 Task: Sort the pending tickets, group by Requester in ascending order.
Action: Mouse moved to (171, 393)
Screenshot: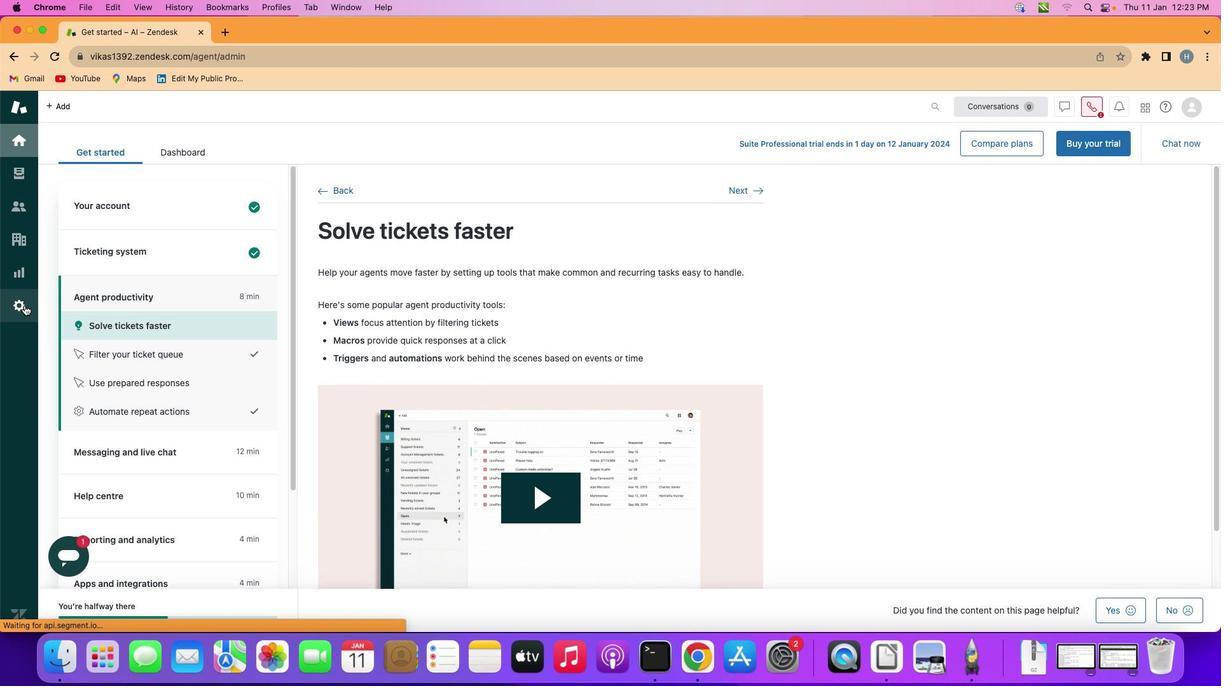 
Action: Mouse pressed left at (171, 393)
Screenshot: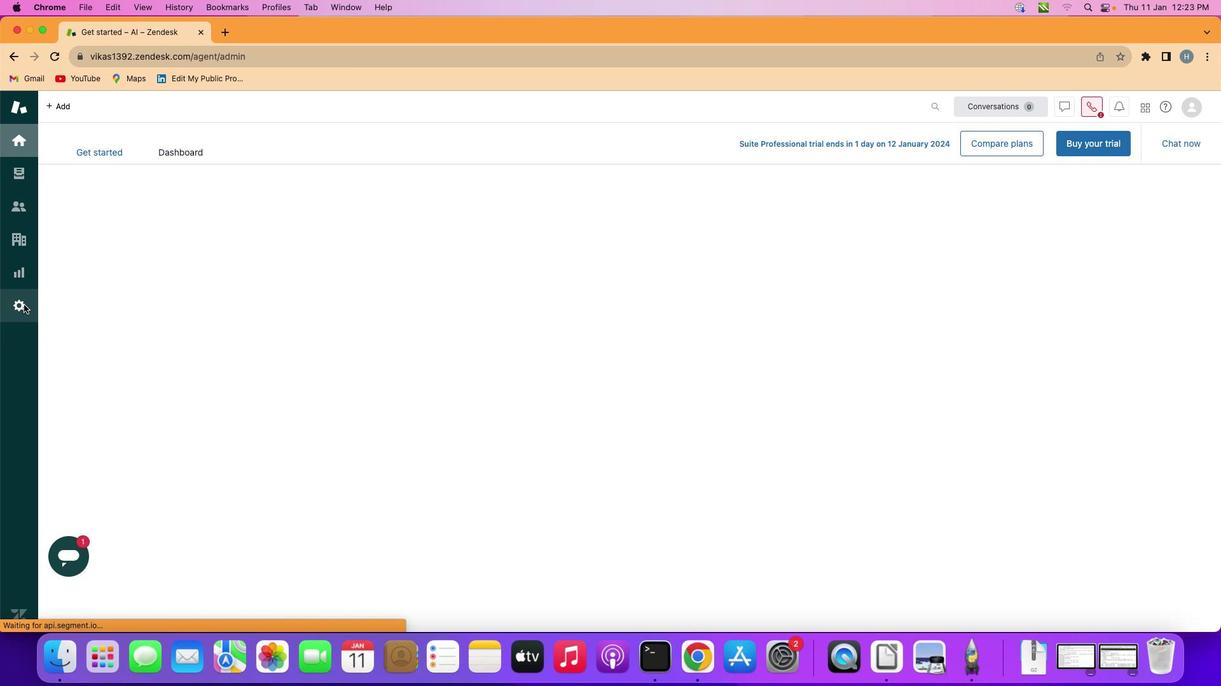
Action: Mouse moved to (371, 453)
Screenshot: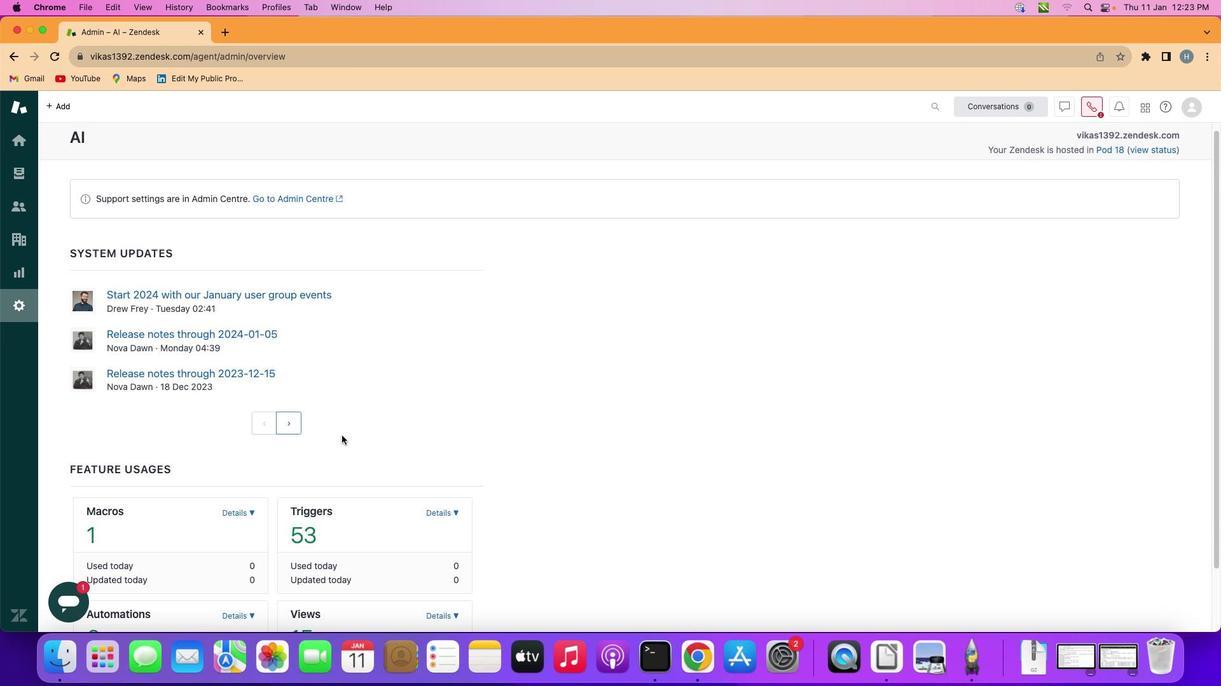 
Action: Mouse scrolled (371, 453) with delta (155, 252)
Screenshot: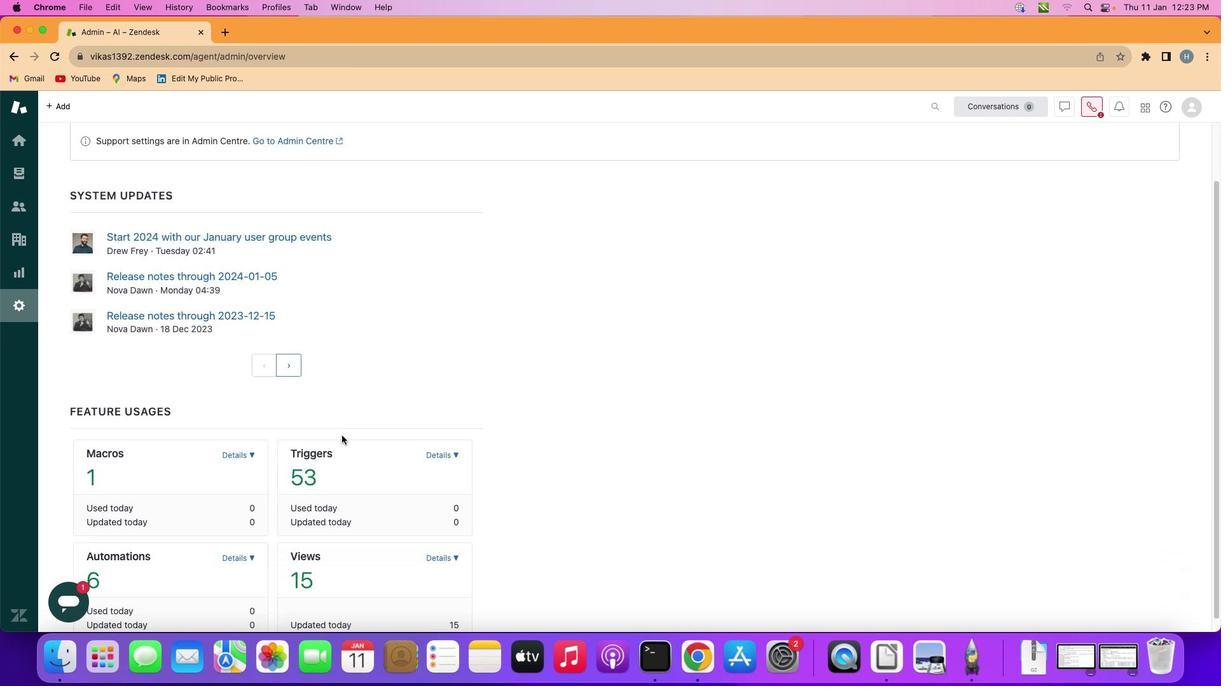 
Action: Mouse scrolled (371, 453) with delta (155, 252)
Screenshot: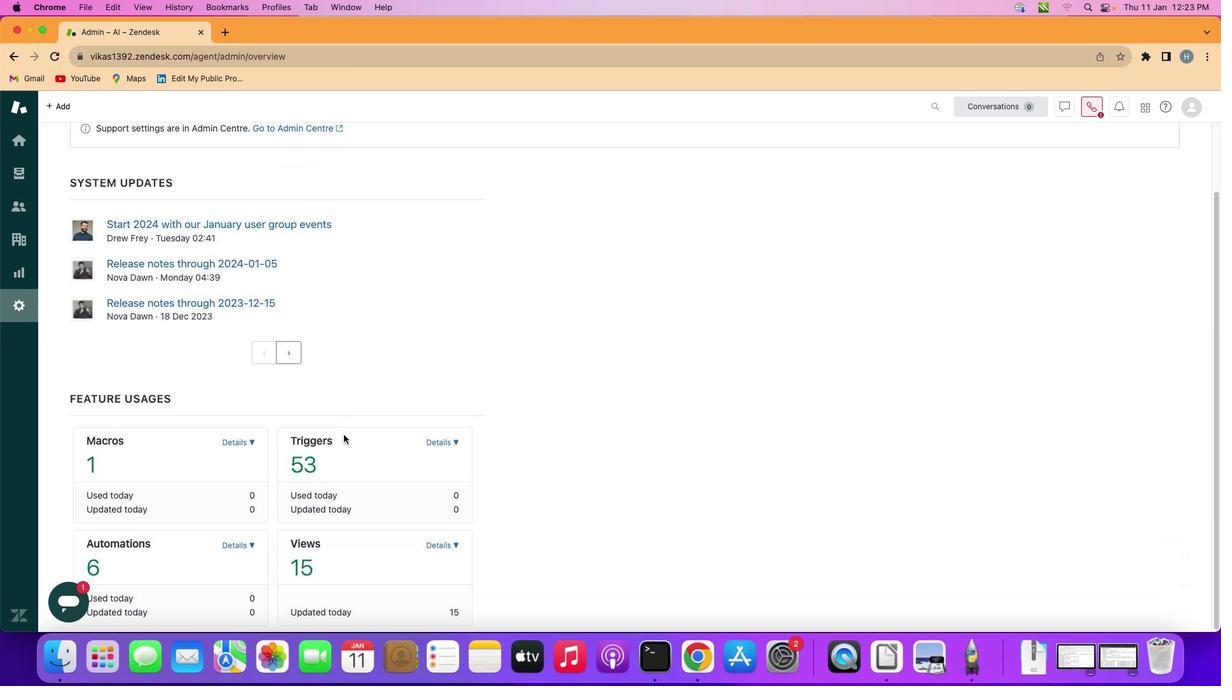 
Action: Mouse scrolled (371, 453) with delta (155, 251)
Screenshot: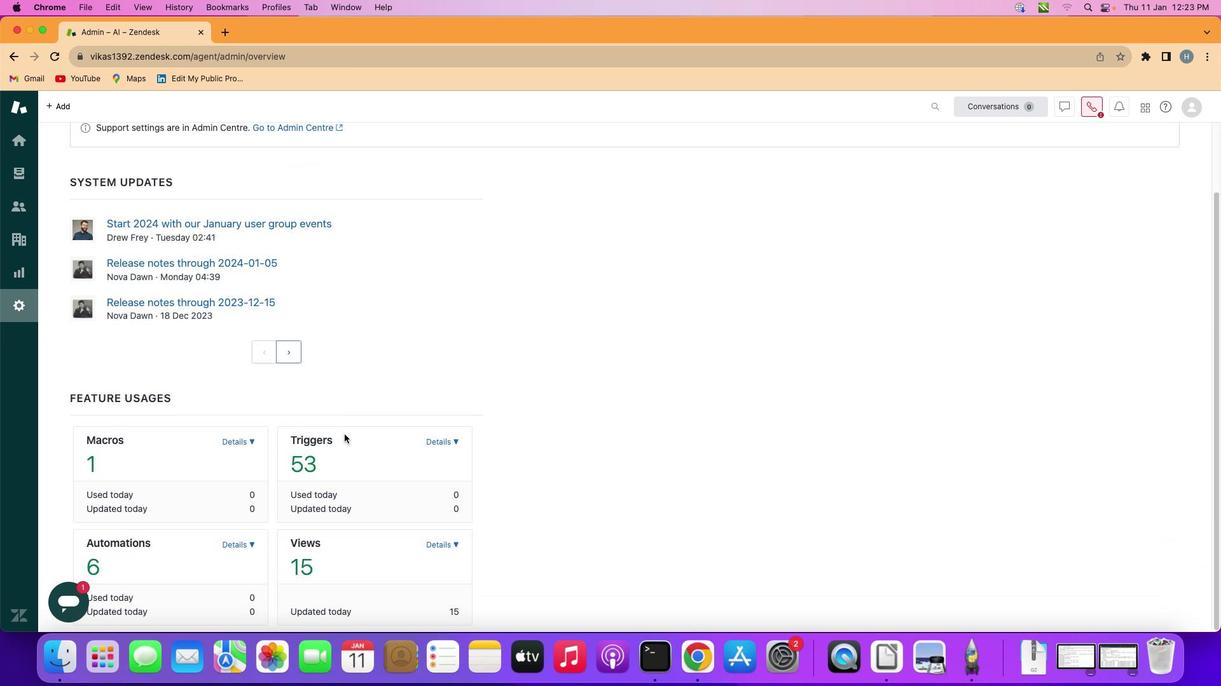 
Action: Mouse scrolled (371, 453) with delta (155, 251)
Screenshot: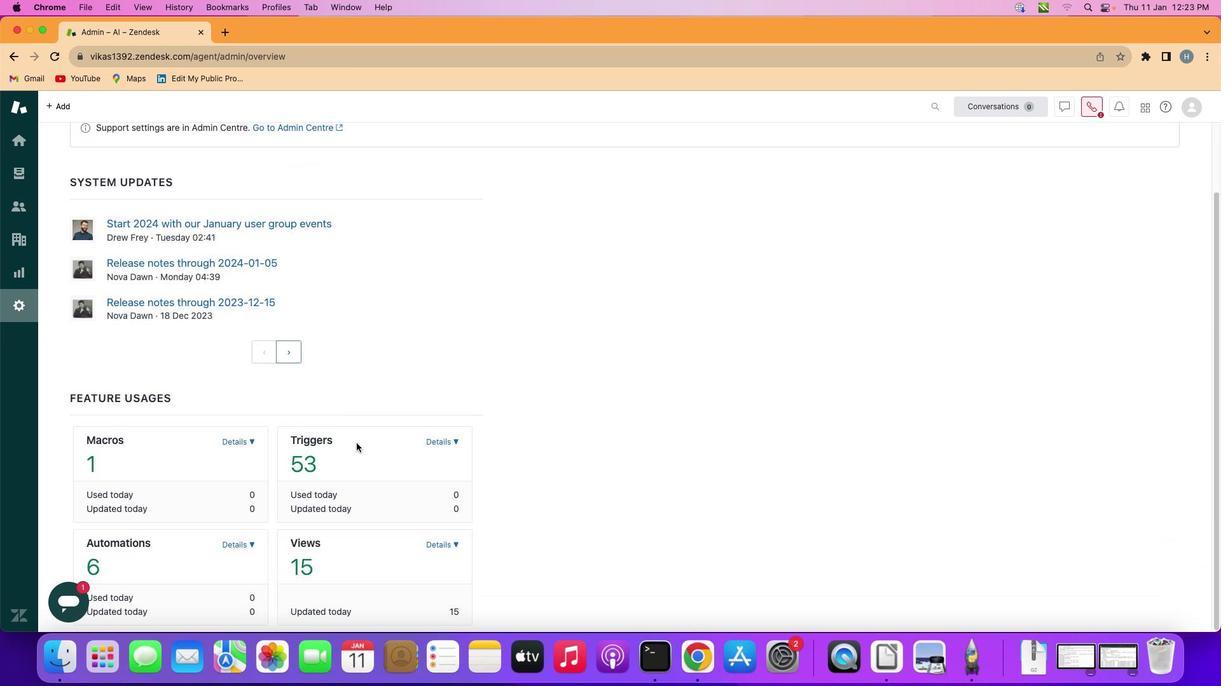 
Action: Mouse scrolled (371, 453) with delta (155, 251)
Screenshot: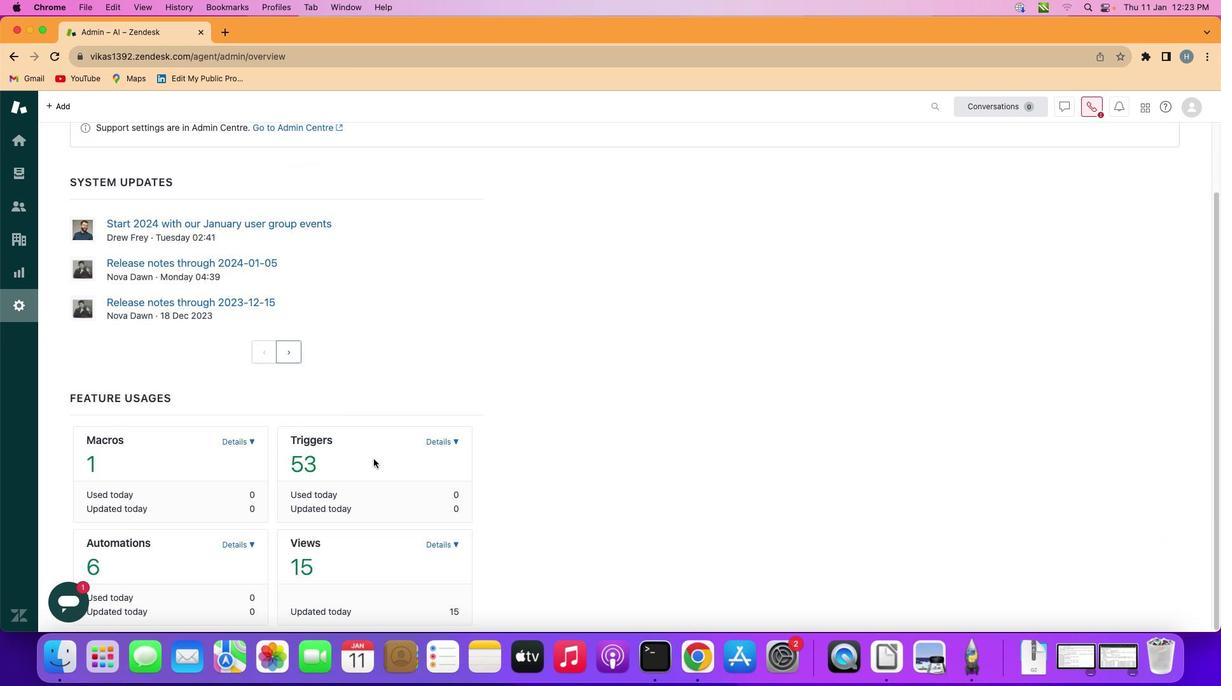 
Action: Mouse scrolled (371, 453) with delta (155, 251)
Screenshot: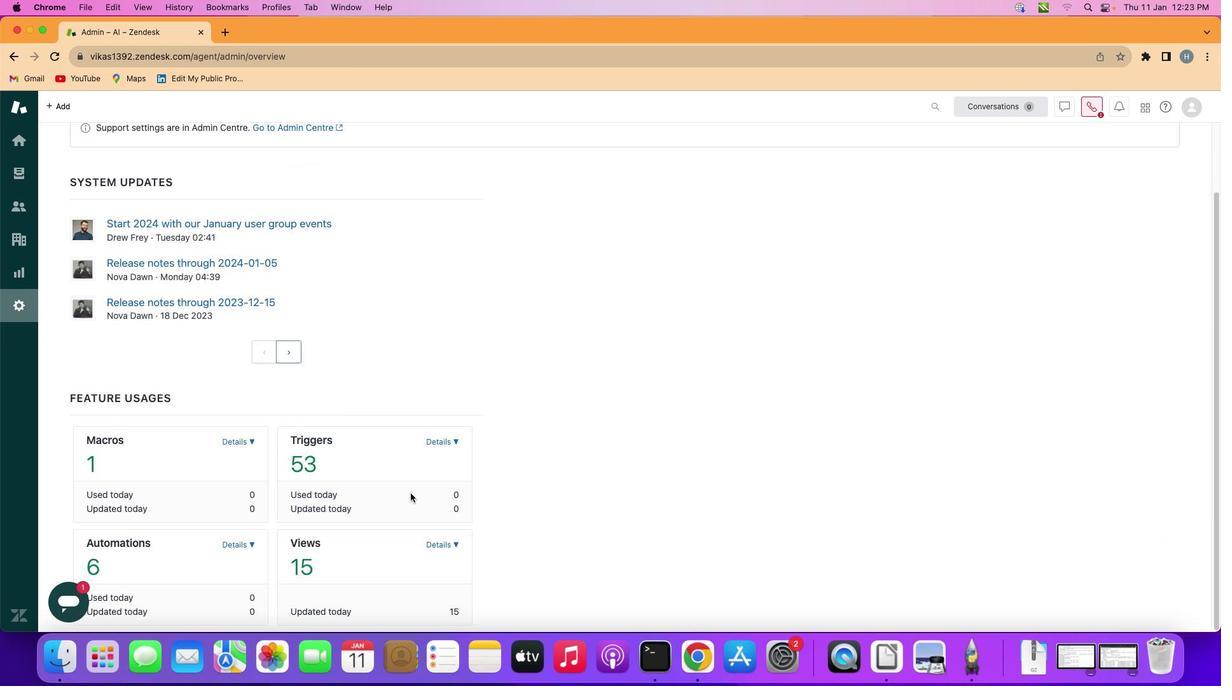 
Action: Mouse moved to (433, 504)
Screenshot: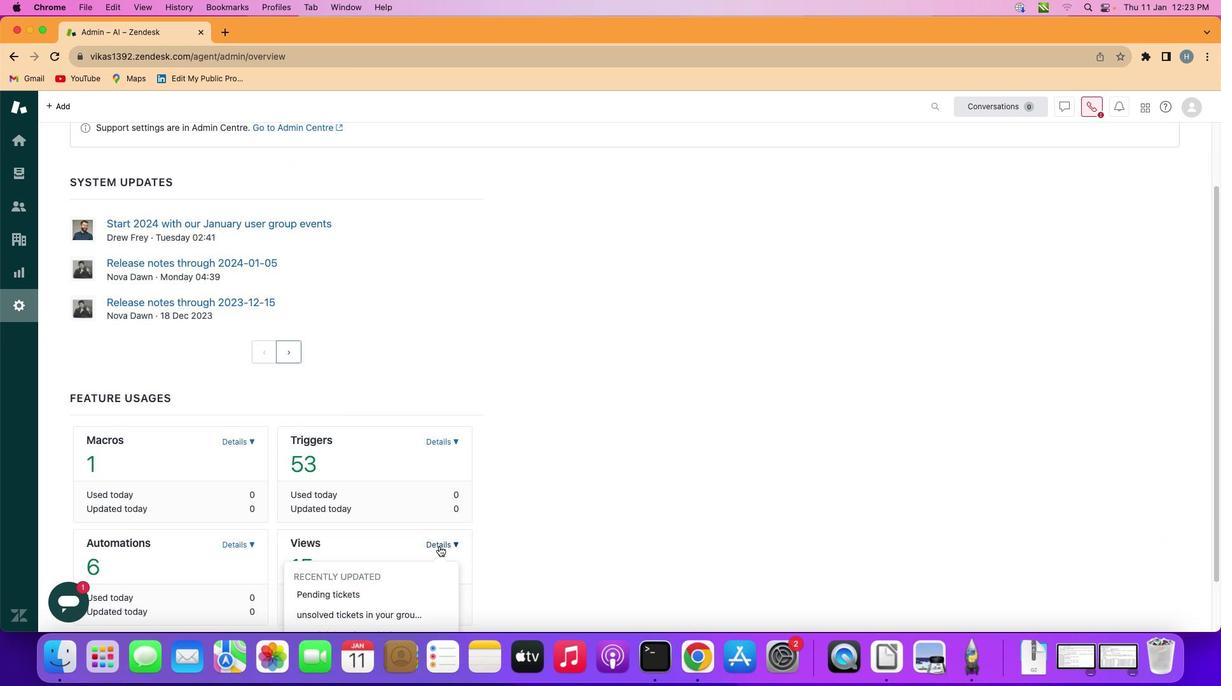 
Action: Mouse pressed left at (433, 504)
Screenshot: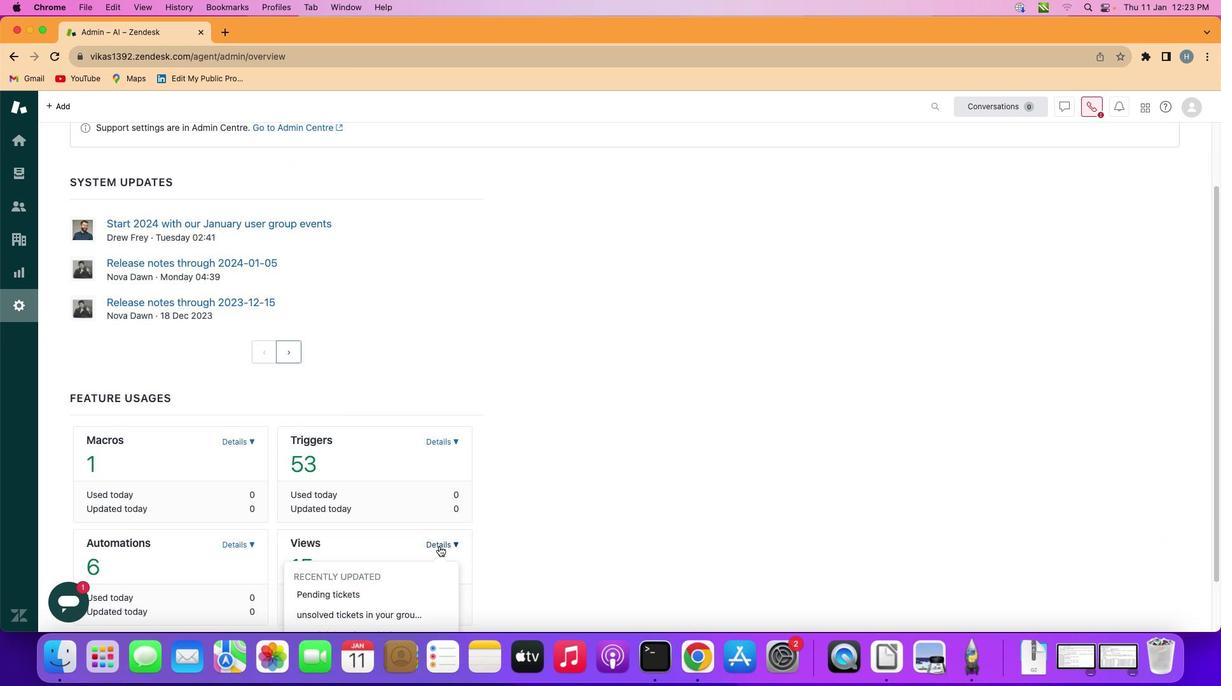 
Action: Mouse moved to (388, 526)
Screenshot: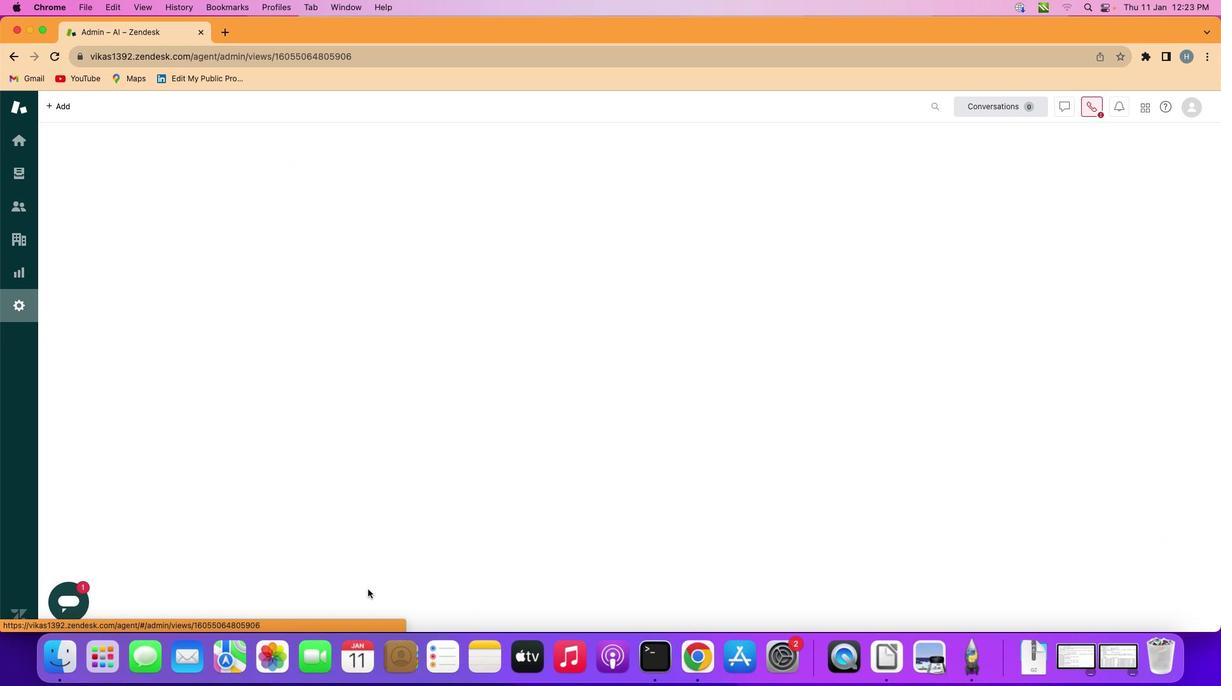 
Action: Mouse pressed left at (388, 526)
Screenshot: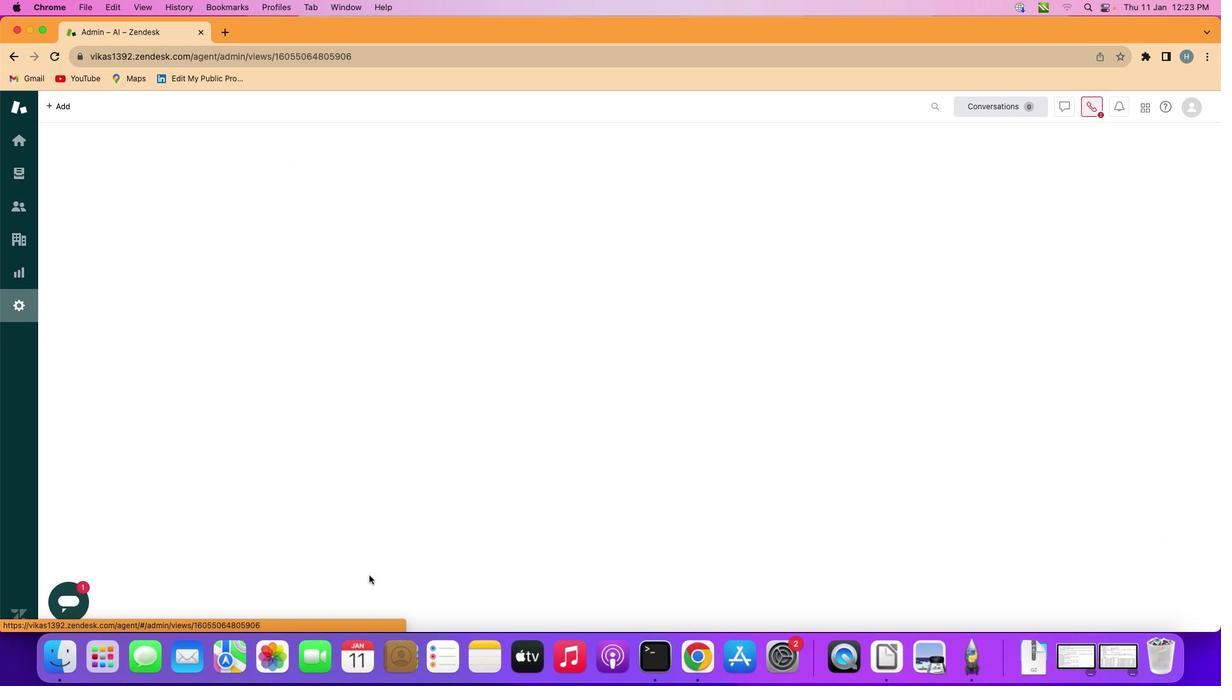 
Action: Mouse moved to (448, 444)
Screenshot: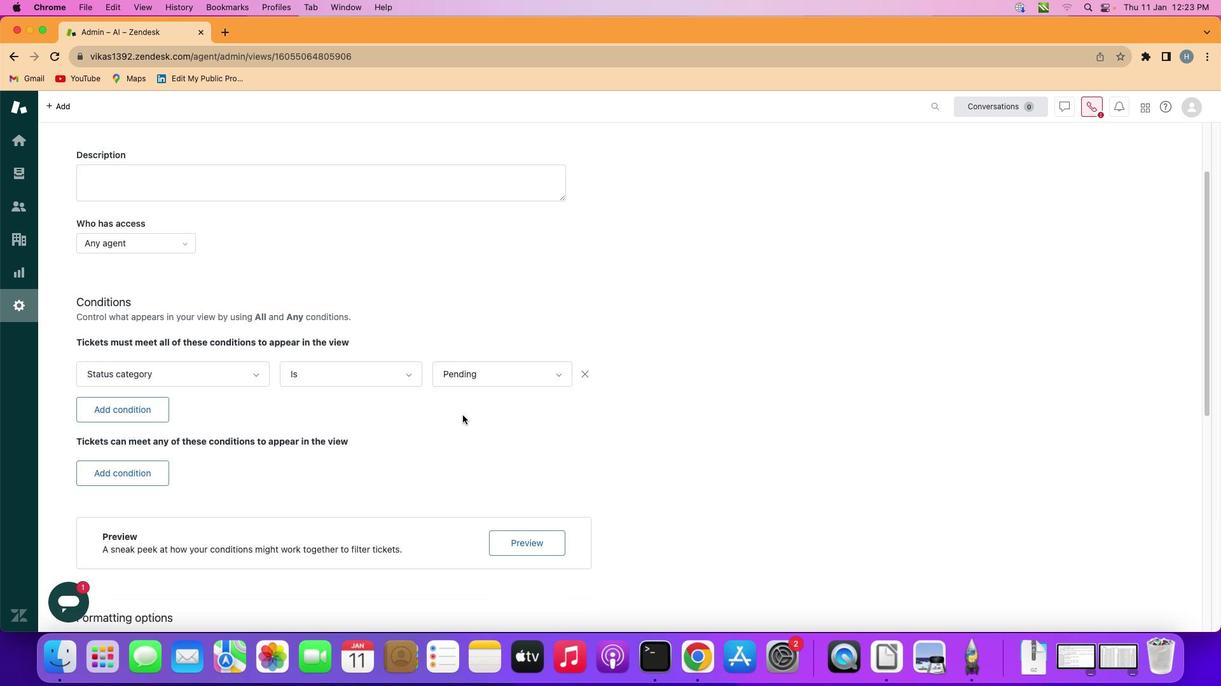 
Action: Mouse scrolled (448, 444) with delta (155, 252)
Screenshot: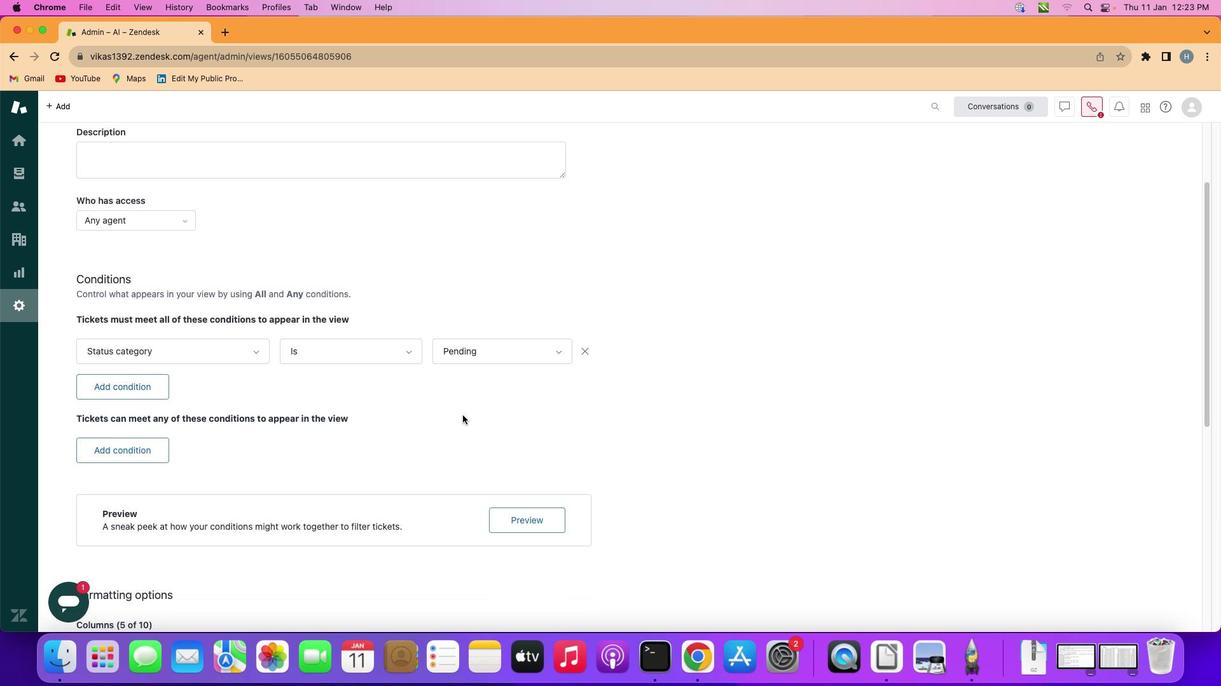 
Action: Mouse scrolled (448, 444) with delta (155, 252)
Screenshot: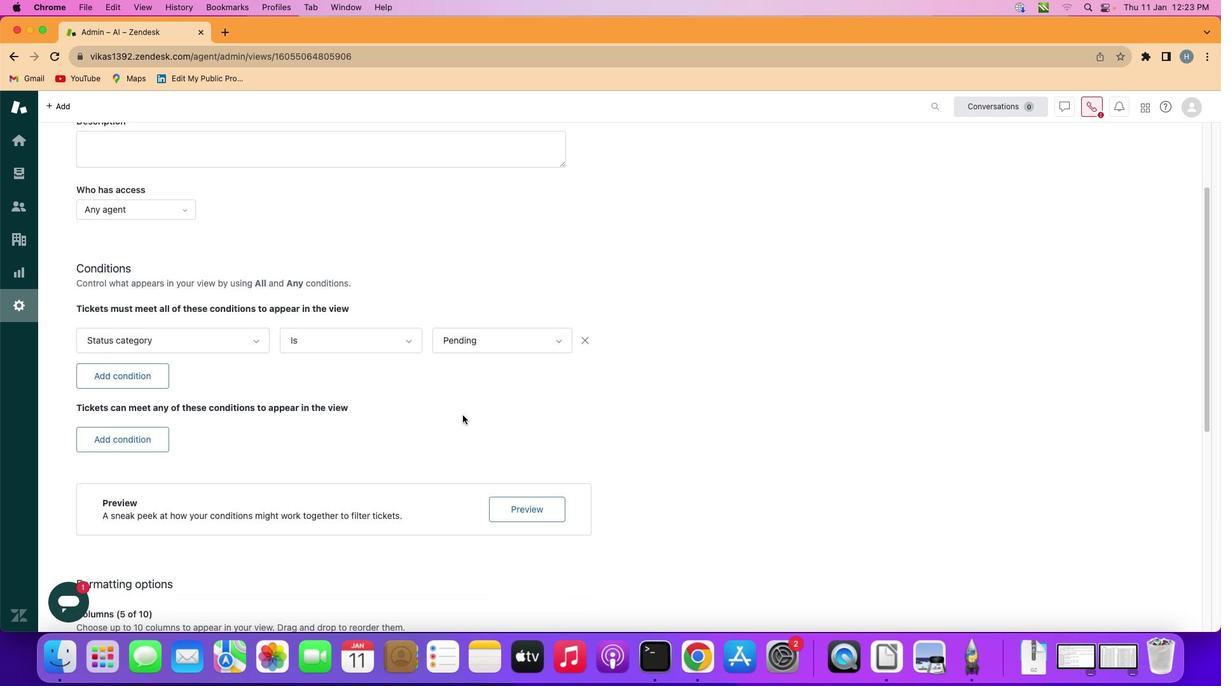 
Action: Mouse scrolled (448, 444) with delta (155, 251)
Screenshot: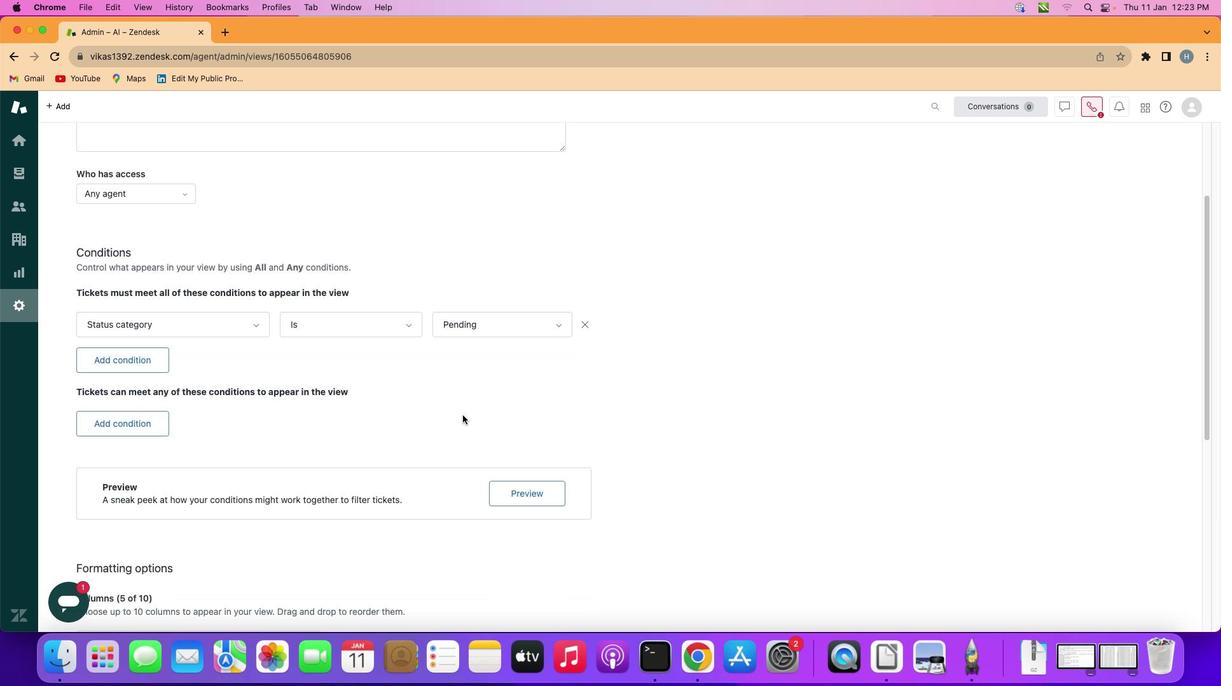
Action: Mouse scrolled (448, 444) with delta (155, 251)
Screenshot: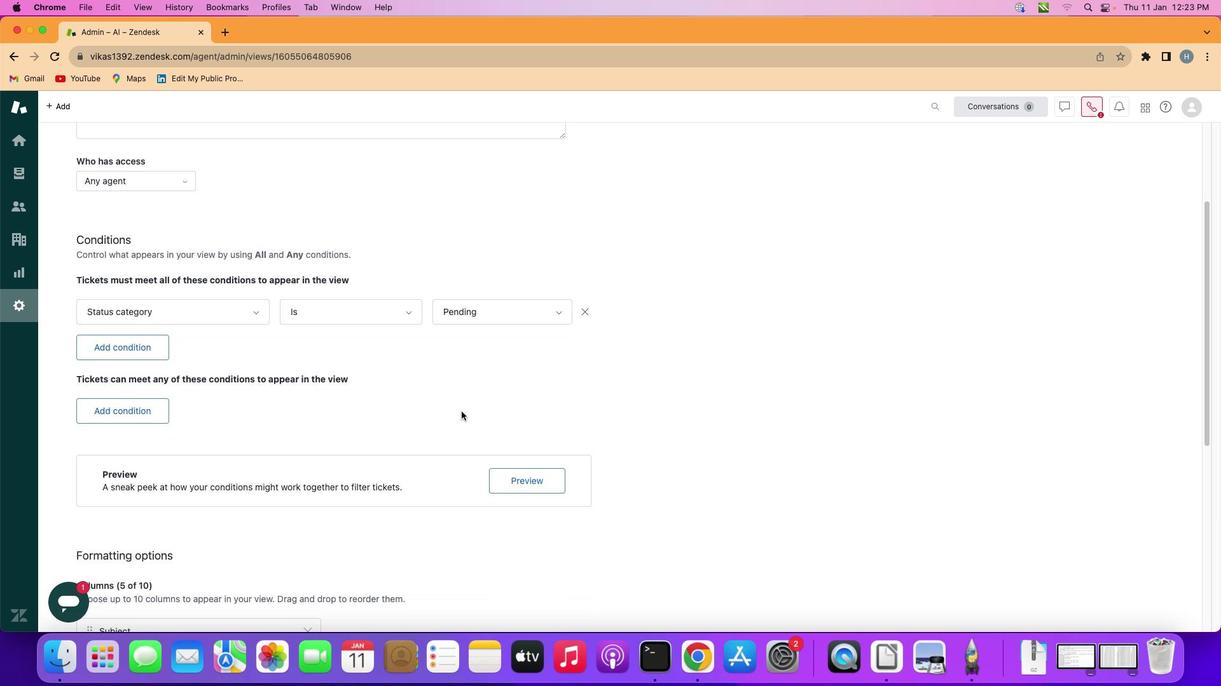 
Action: Mouse moved to (447, 442)
Screenshot: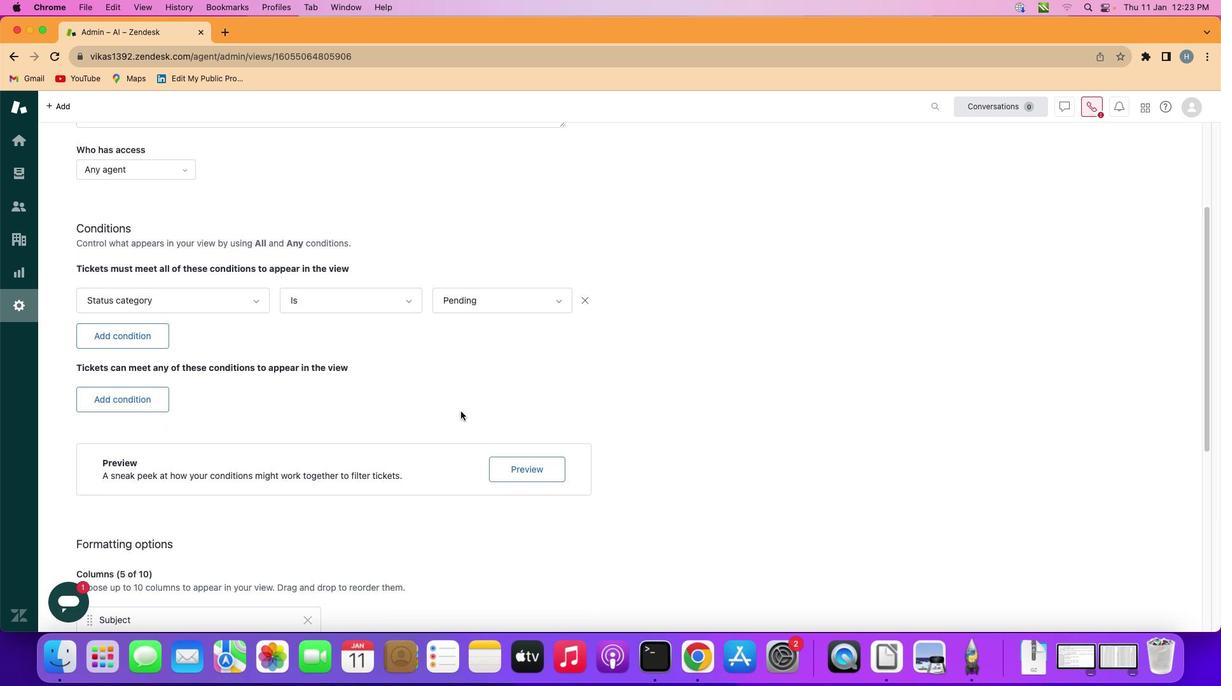 
Action: Mouse scrolled (447, 442) with delta (155, 252)
Screenshot: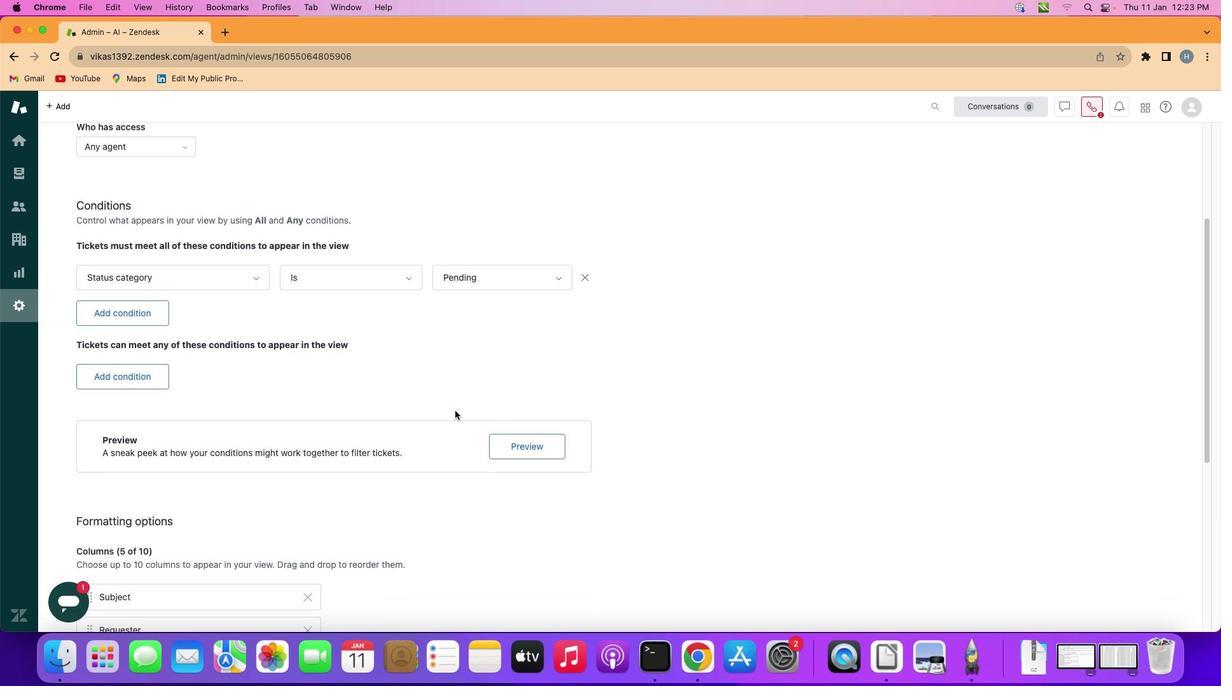 
Action: Mouse scrolled (447, 442) with delta (155, 252)
Screenshot: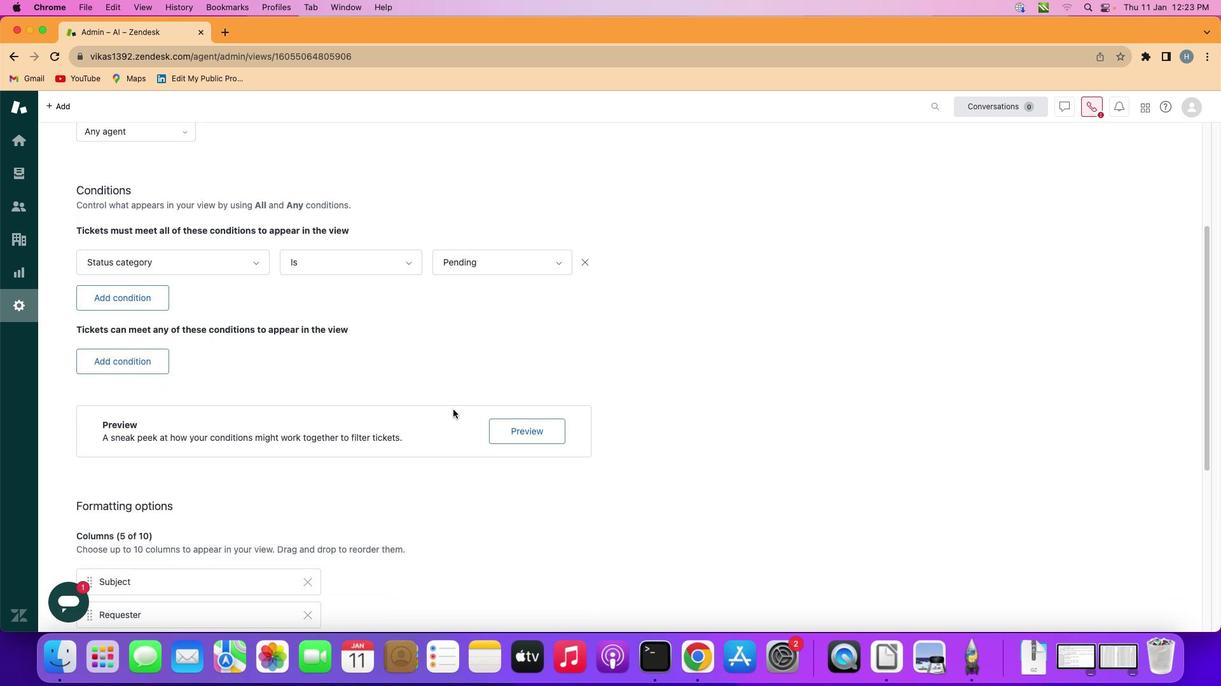 
Action: Mouse scrolled (447, 442) with delta (155, 252)
Screenshot: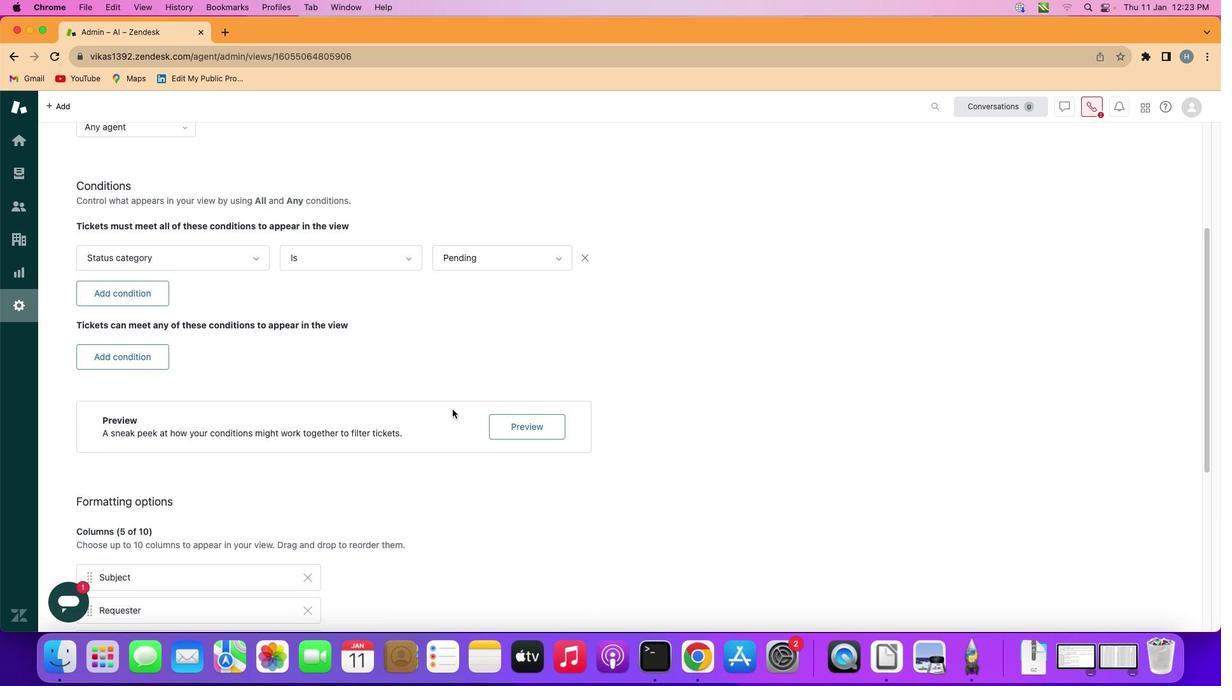 
Action: Mouse moved to (442, 441)
Screenshot: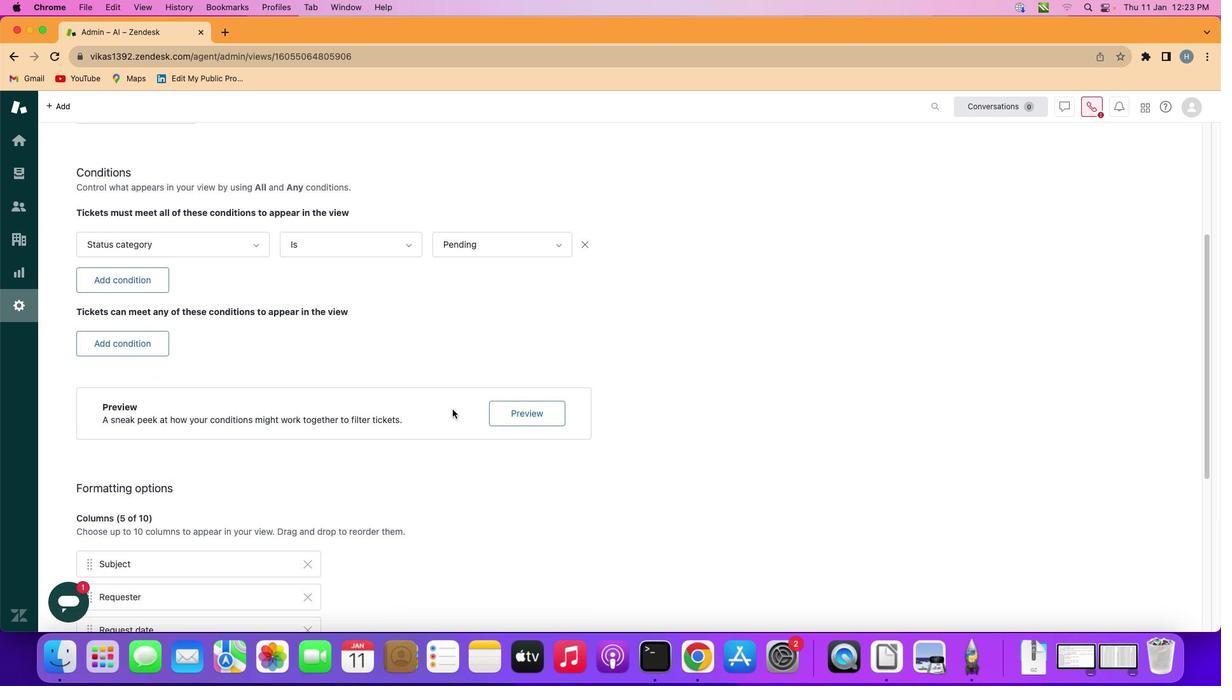 
Action: Mouse scrolled (442, 441) with delta (155, 252)
Screenshot: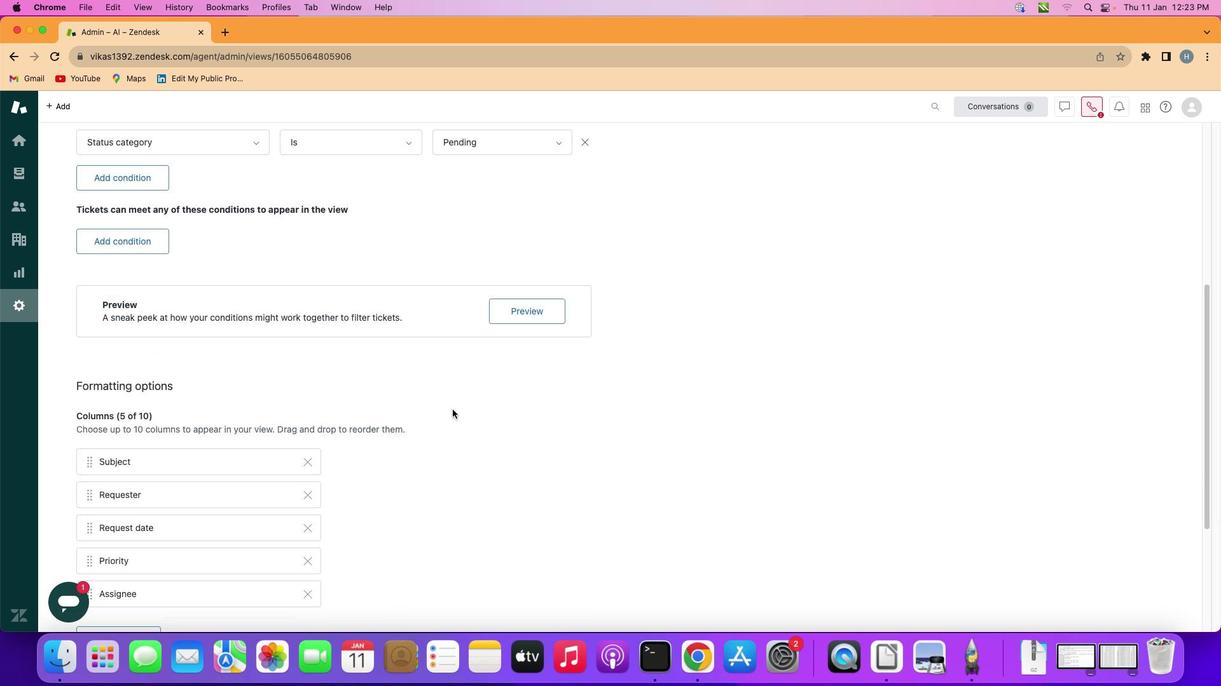 
Action: Mouse scrolled (442, 441) with delta (155, 252)
Screenshot: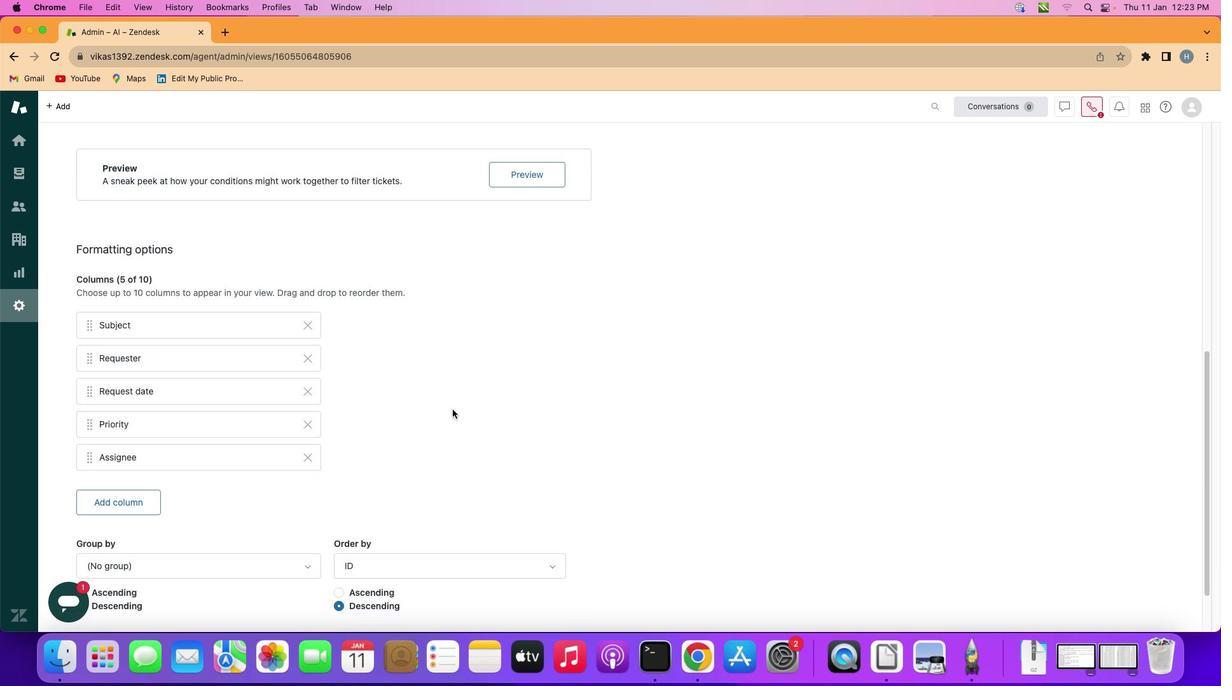 
Action: Mouse scrolled (442, 441) with delta (155, 251)
Screenshot: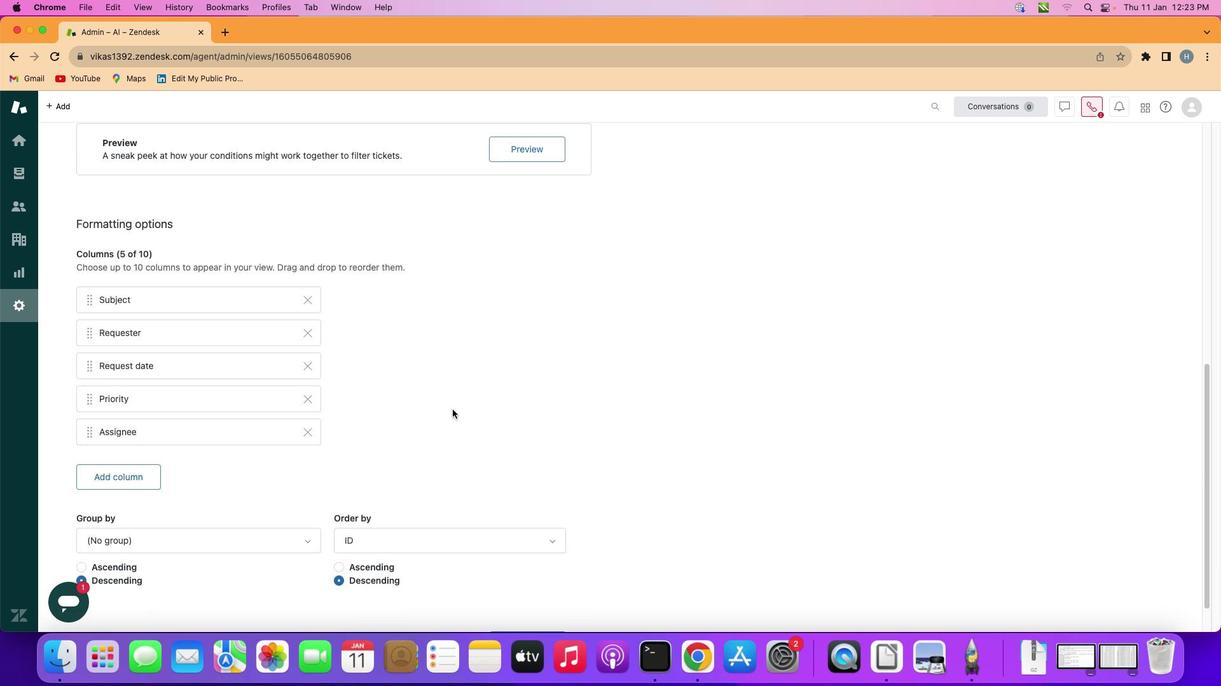 
Action: Mouse scrolled (442, 441) with delta (155, 251)
Screenshot: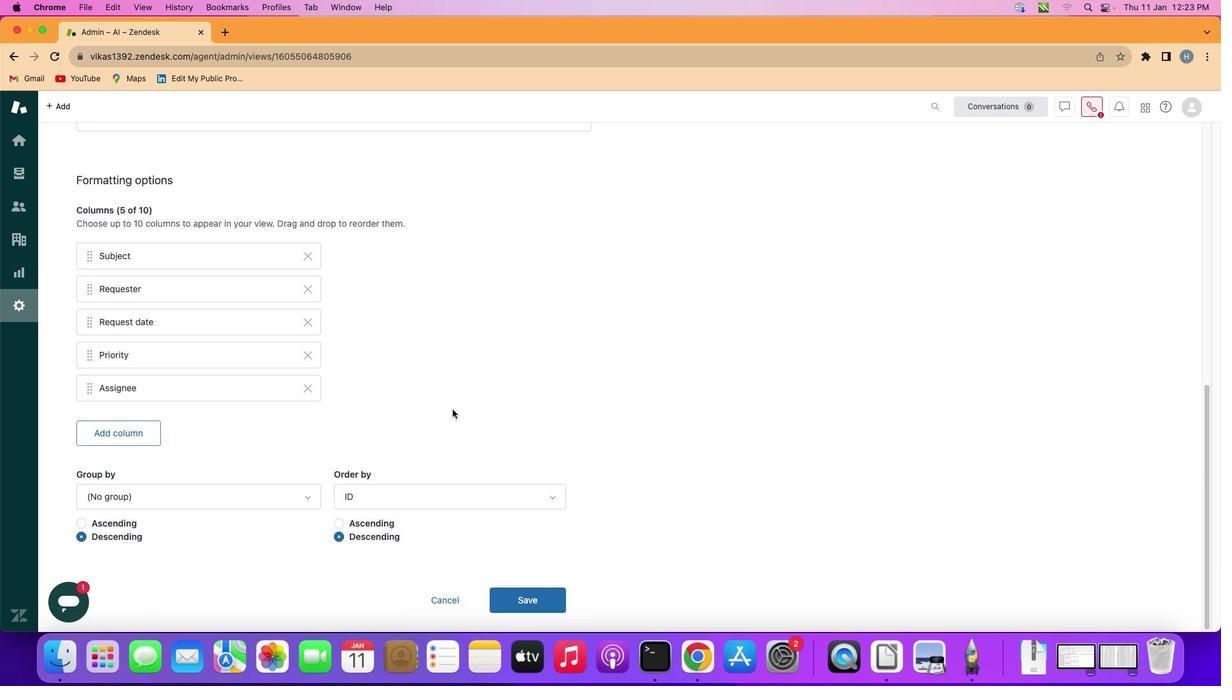 
Action: Mouse scrolled (442, 441) with delta (155, 251)
Screenshot: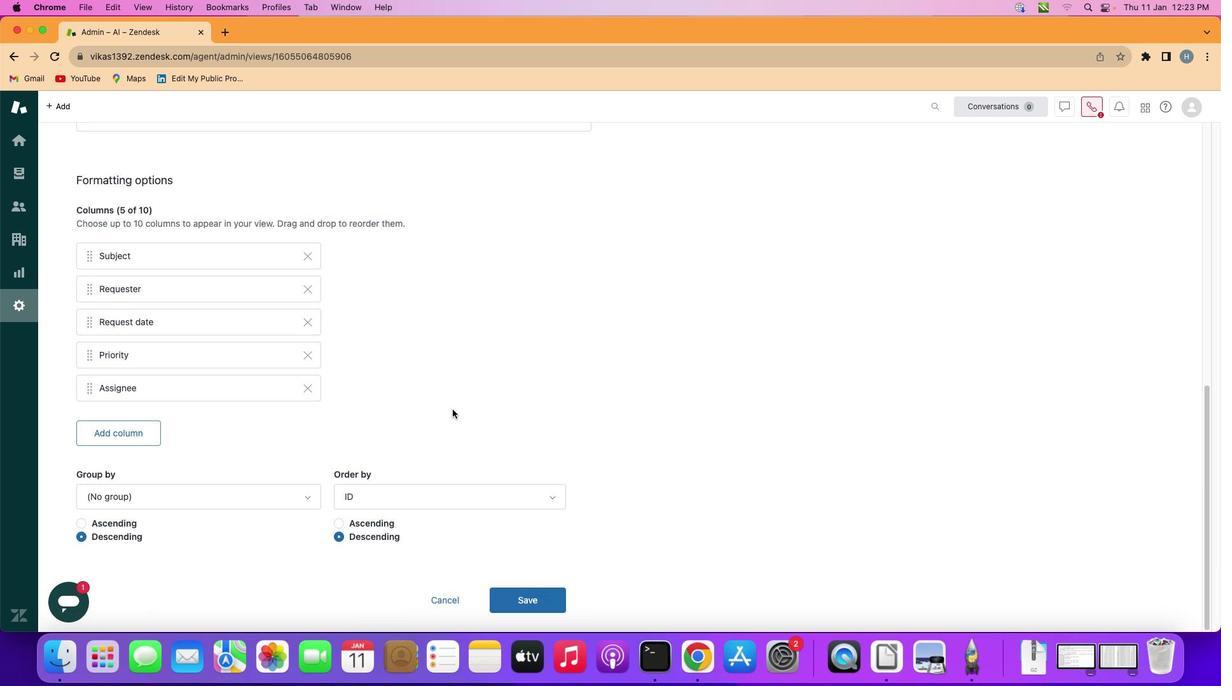 
Action: Mouse scrolled (442, 441) with delta (155, 251)
Screenshot: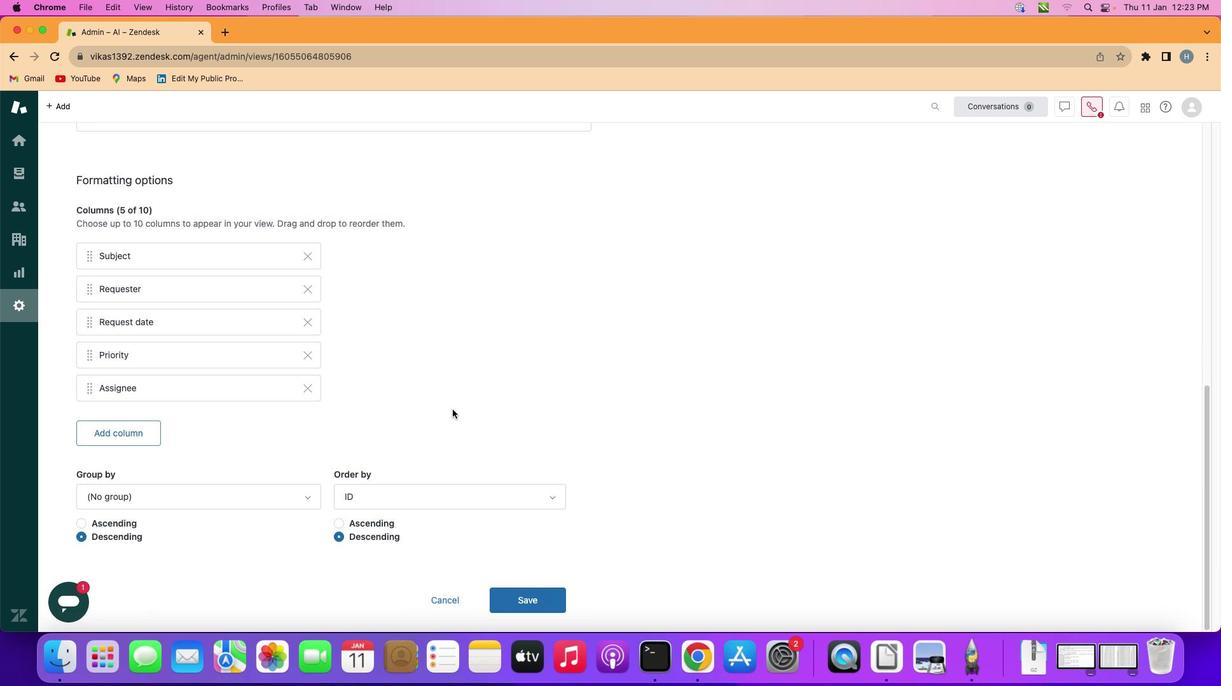 
Action: Mouse scrolled (442, 441) with delta (155, 252)
Screenshot: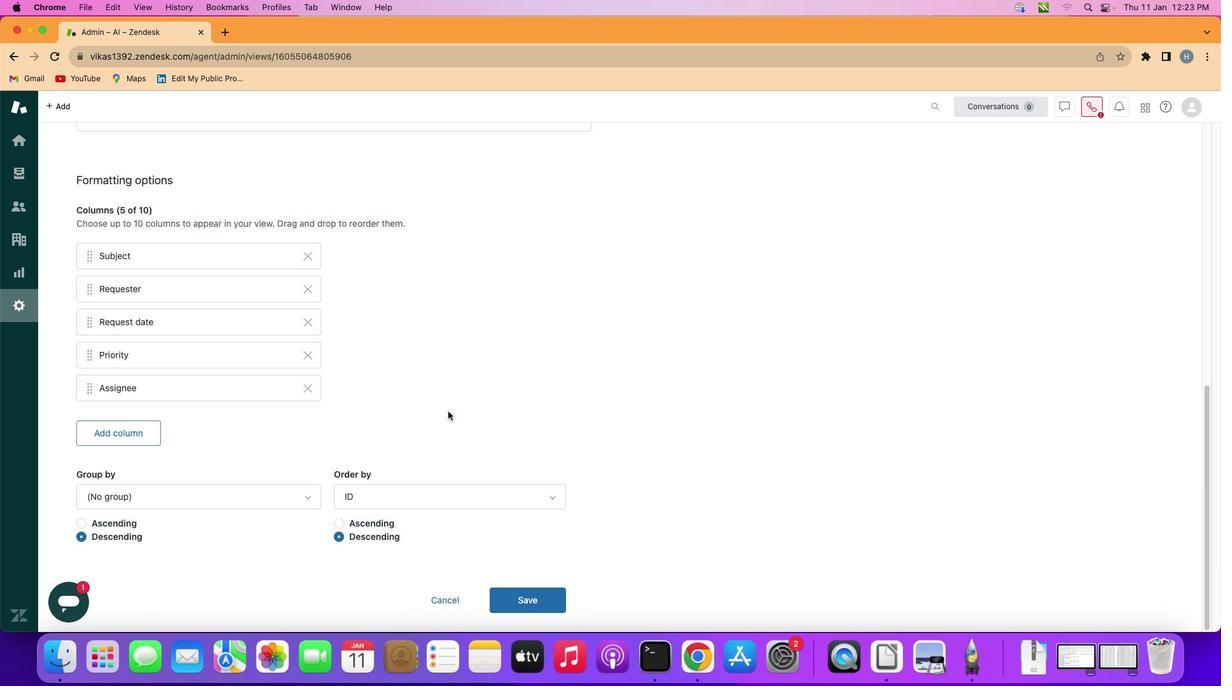 
Action: Mouse scrolled (442, 441) with delta (155, 252)
Screenshot: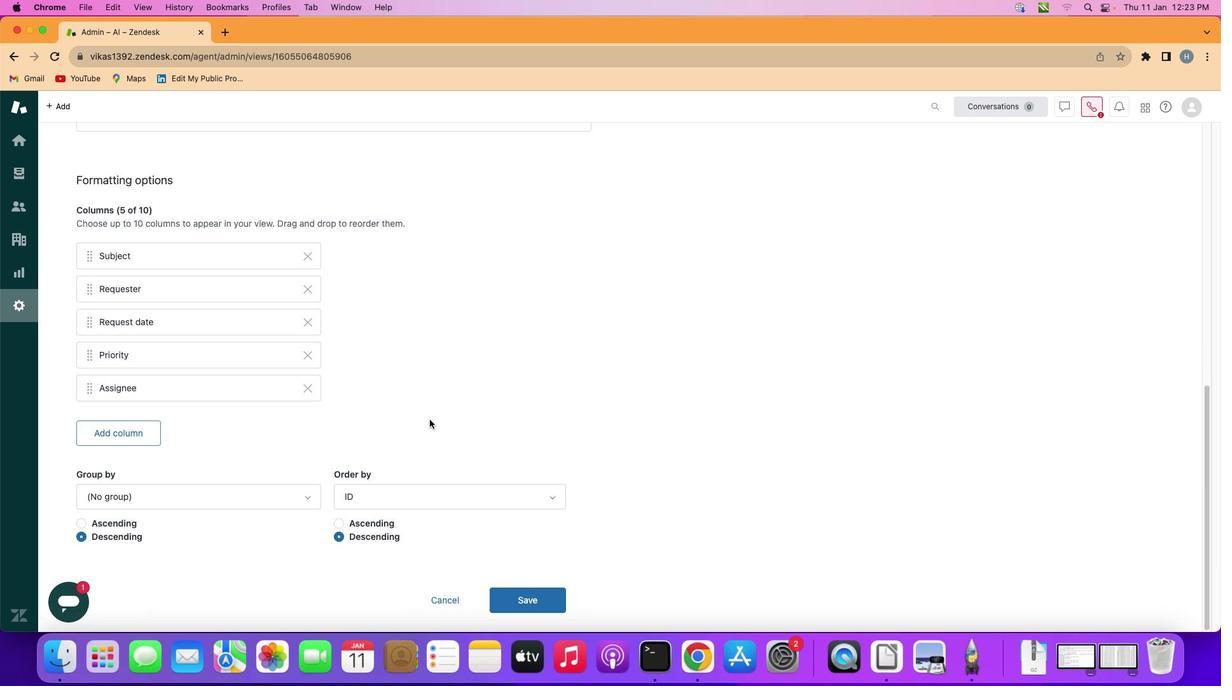
Action: Mouse scrolled (442, 441) with delta (155, 251)
Screenshot: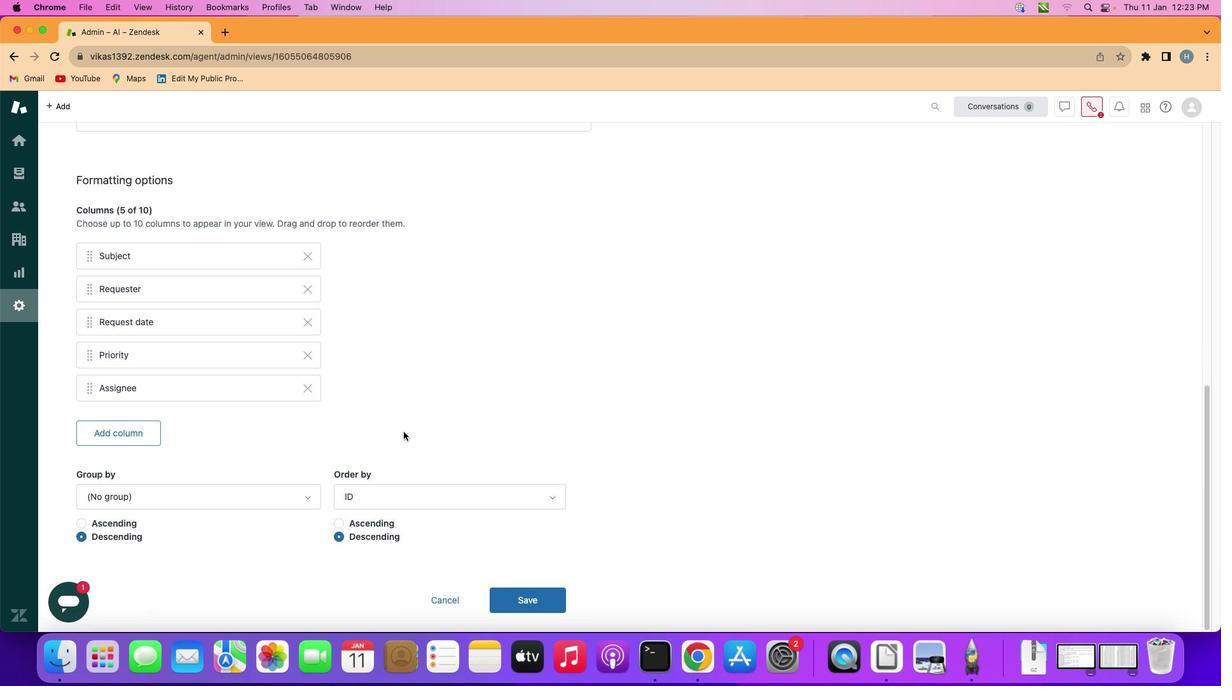 
Action: Mouse scrolled (442, 441) with delta (155, 251)
Screenshot: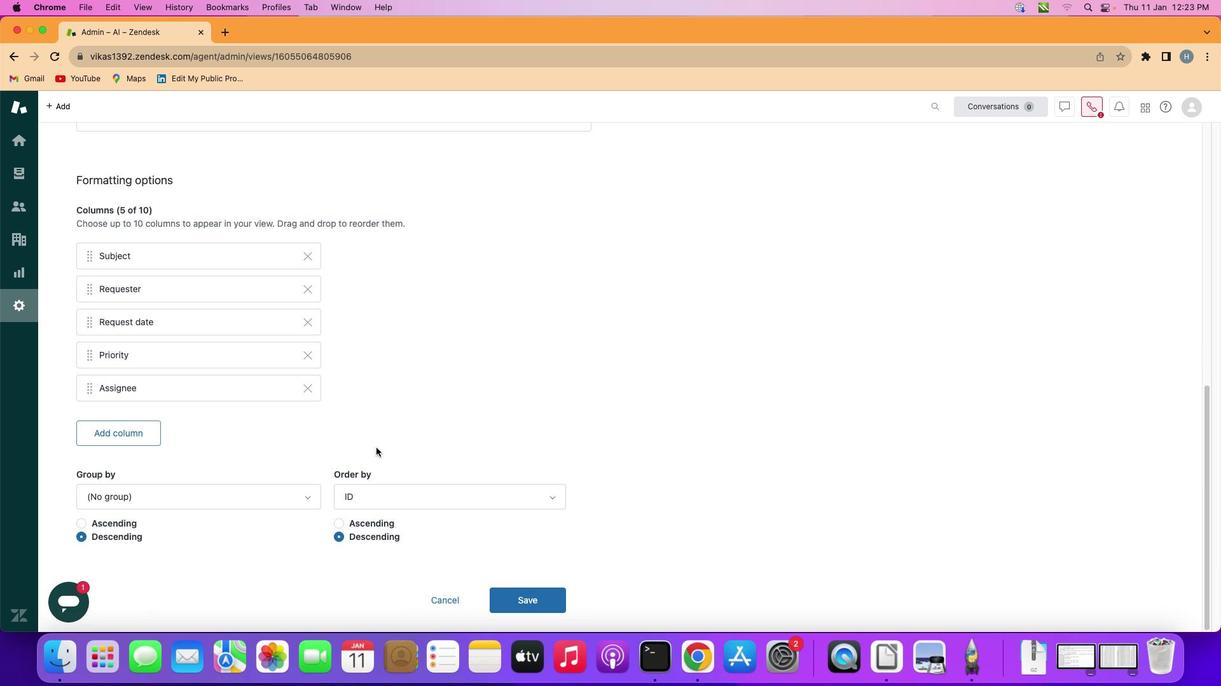 
Action: Mouse moved to (349, 481)
Screenshot: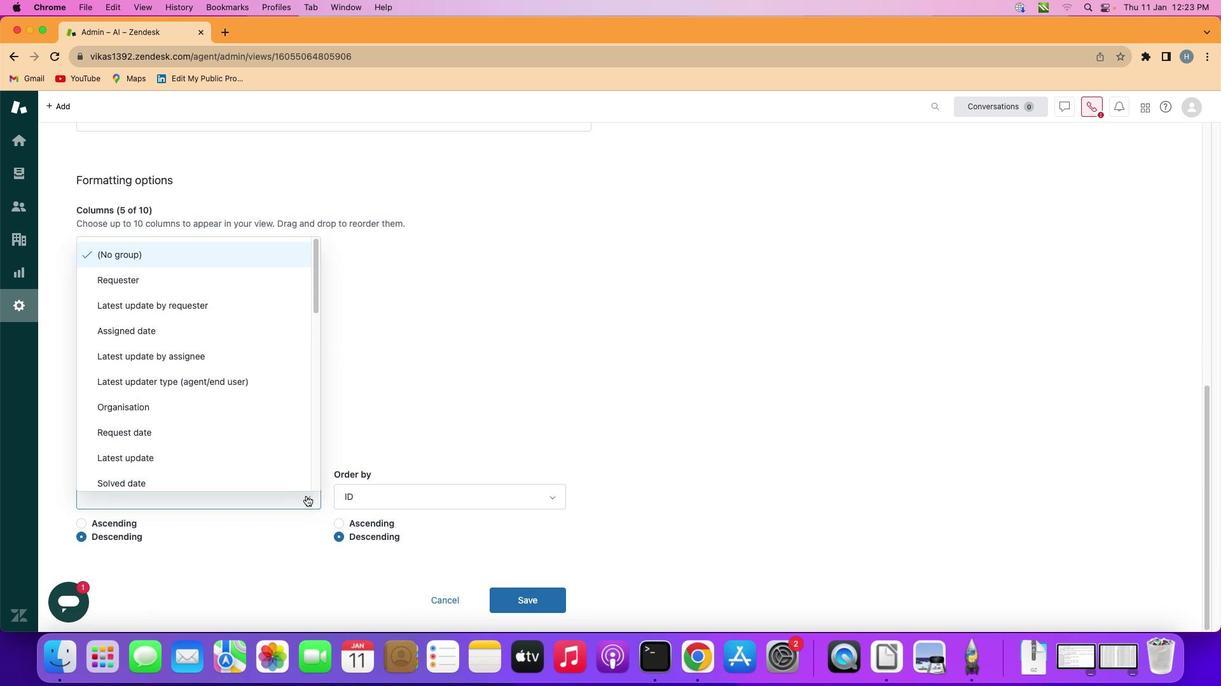 
Action: Mouse pressed left at (349, 481)
Screenshot: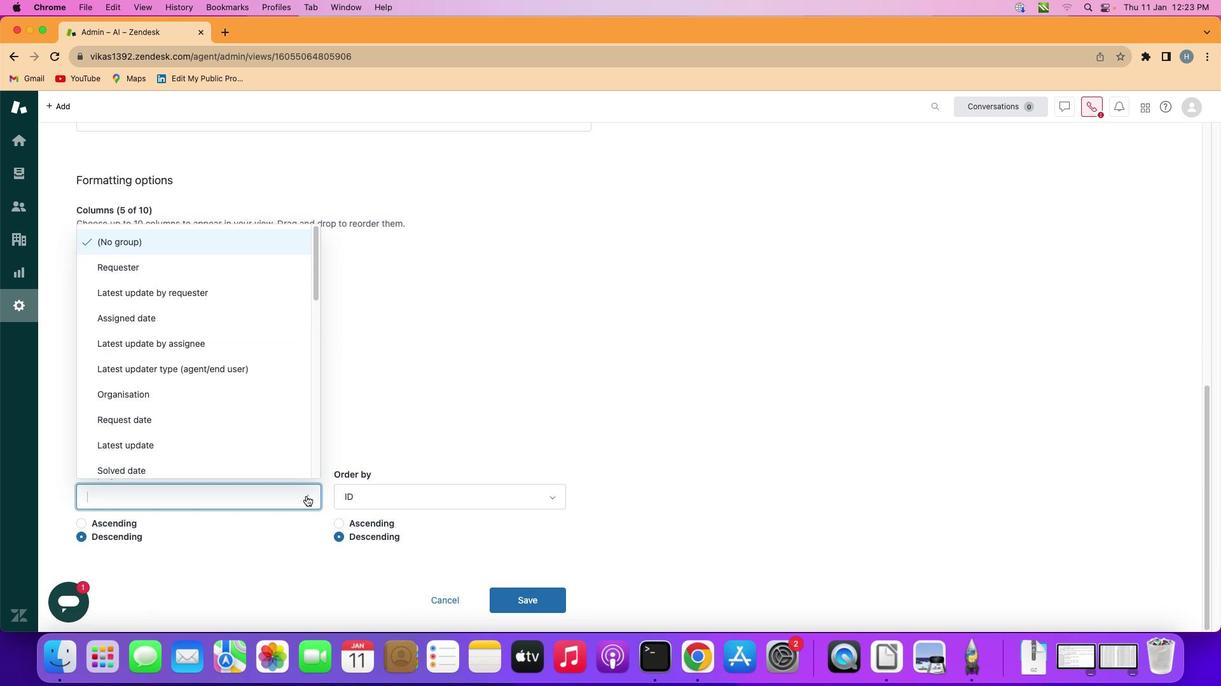 
Action: Mouse moved to (335, 374)
Screenshot: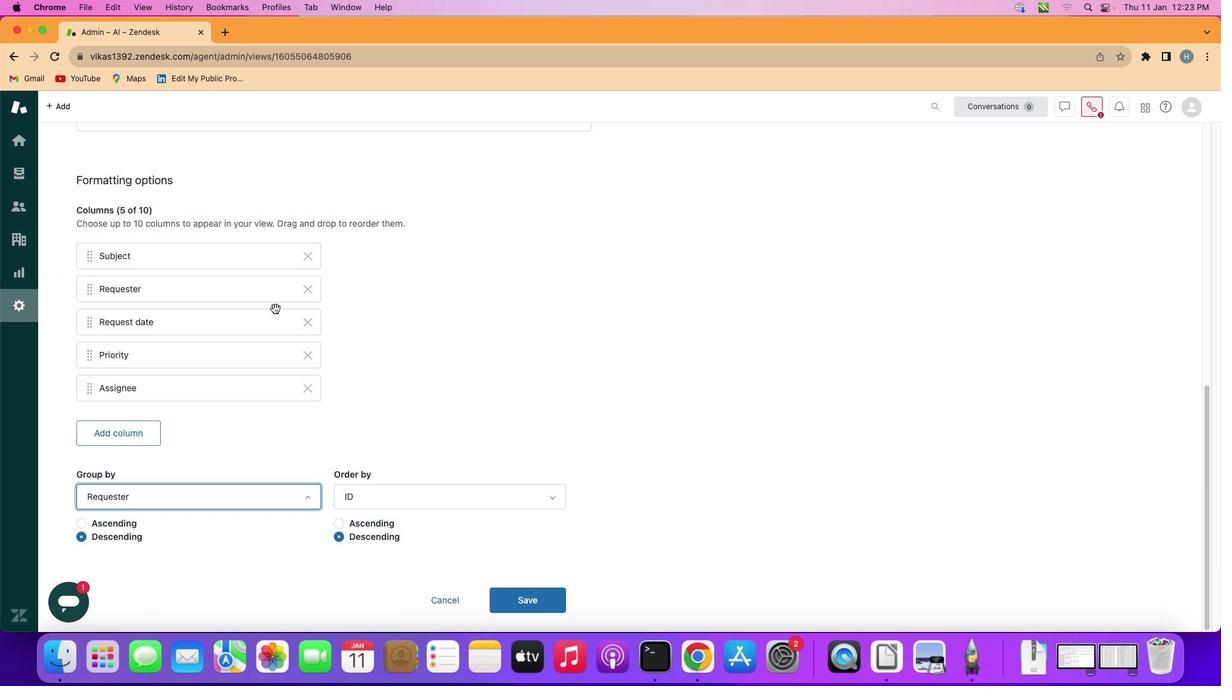 
Action: Mouse pressed left at (335, 374)
Screenshot: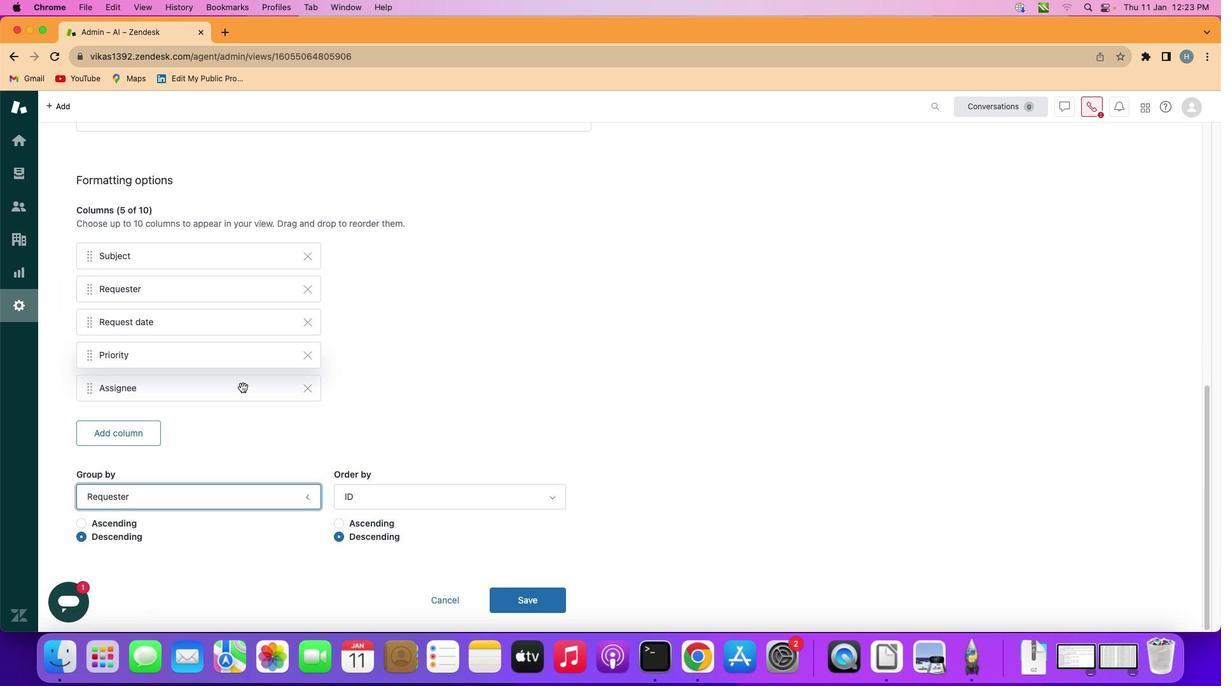 
Action: Mouse moved to (228, 492)
Screenshot: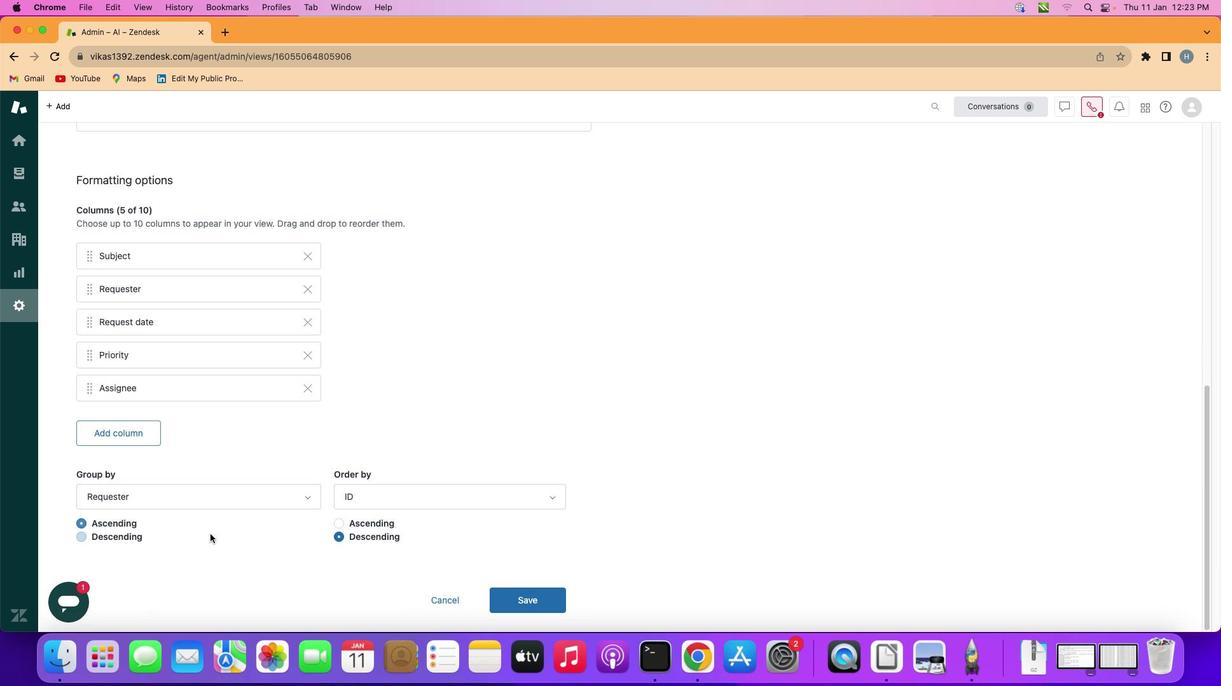 
Action: Mouse pressed left at (228, 492)
Screenshot: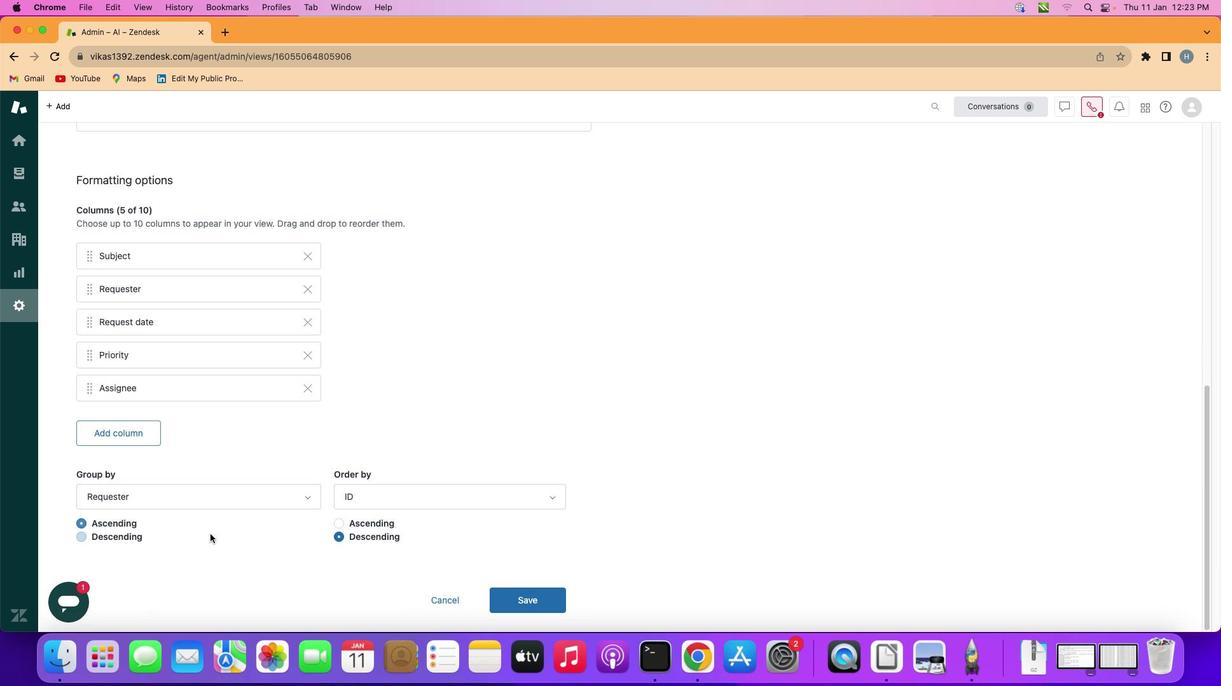 
Action: Mouse moved to (486, 527)
Screenshot: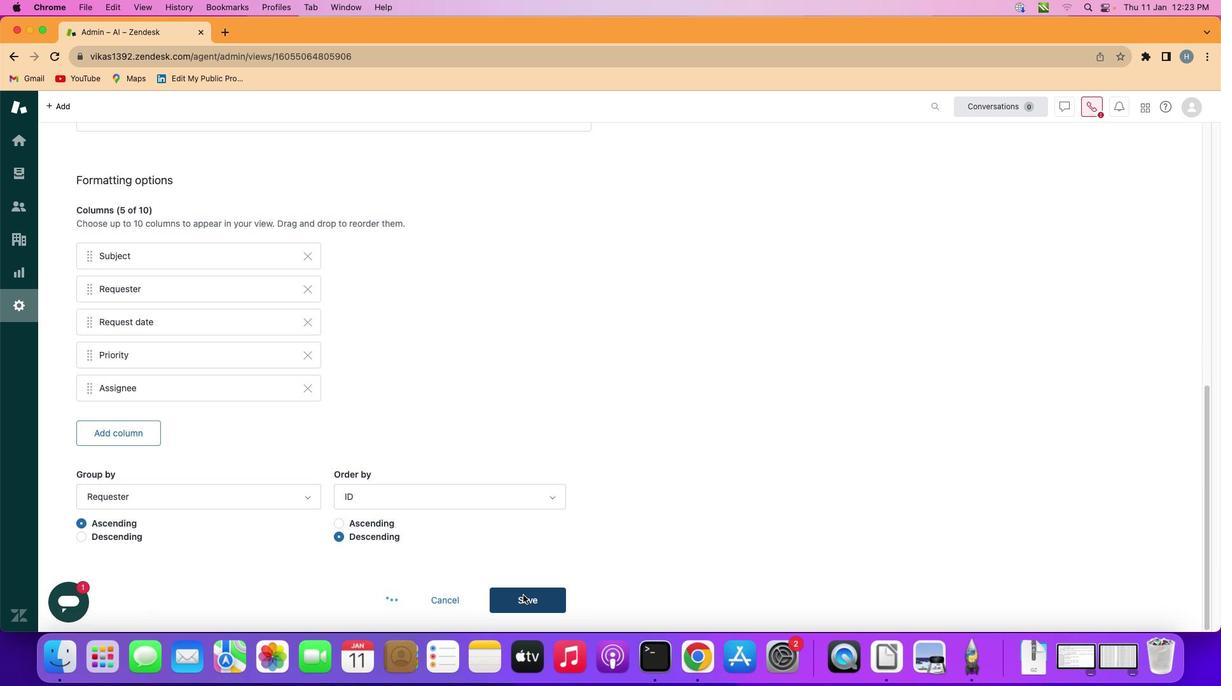 
Action: Mouse pressed left at (486, 527)
Screenshot: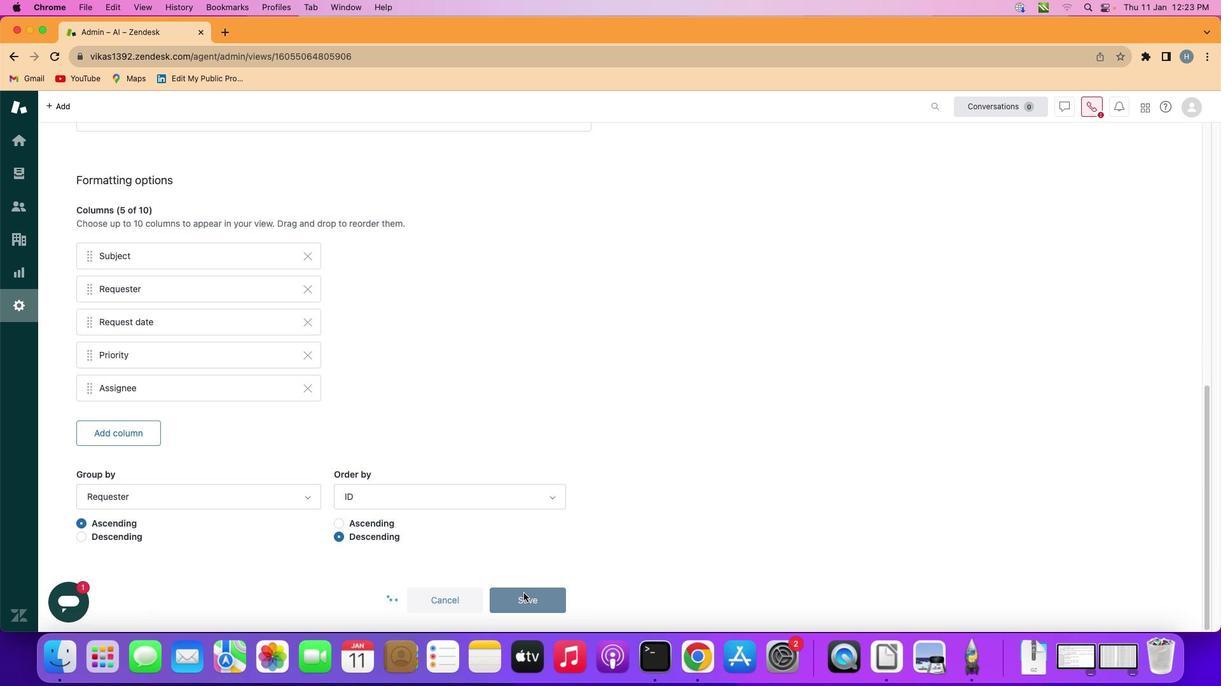 
Action: Mouse moved to (498, 425)
Screenshot: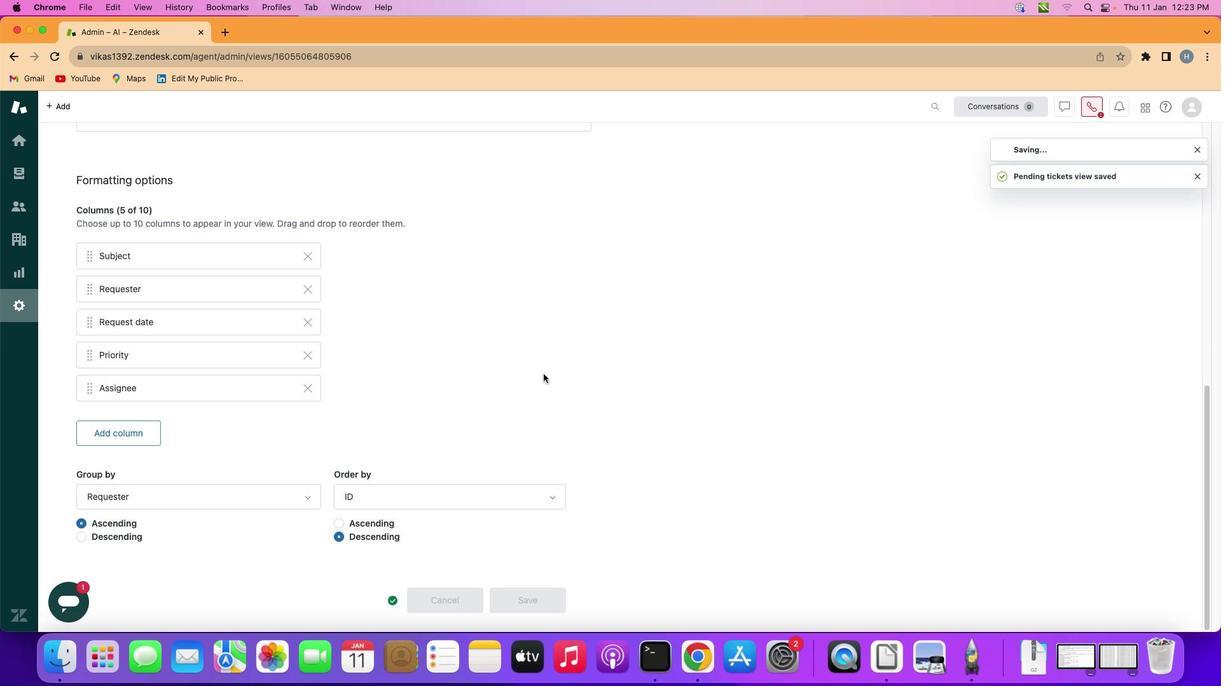 
